 Task: View the TEEN trailer
Action: Mouse moved to (217, 97)
Screenshot: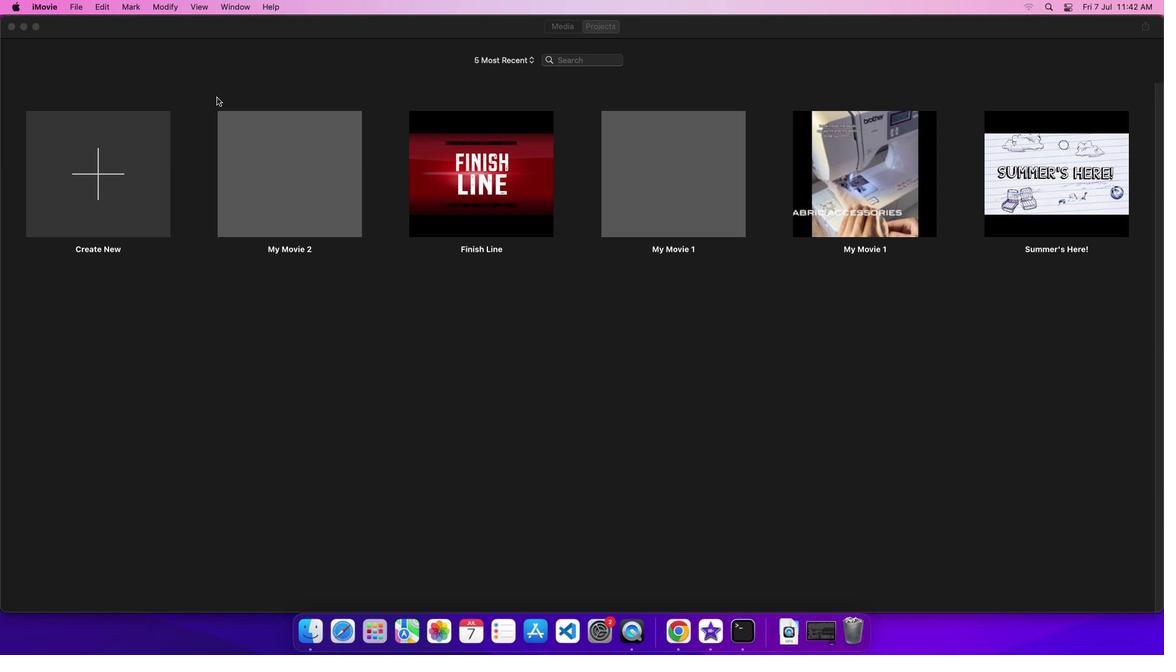 
Action: Mouse pressed left at (217, 97)
Screenshot: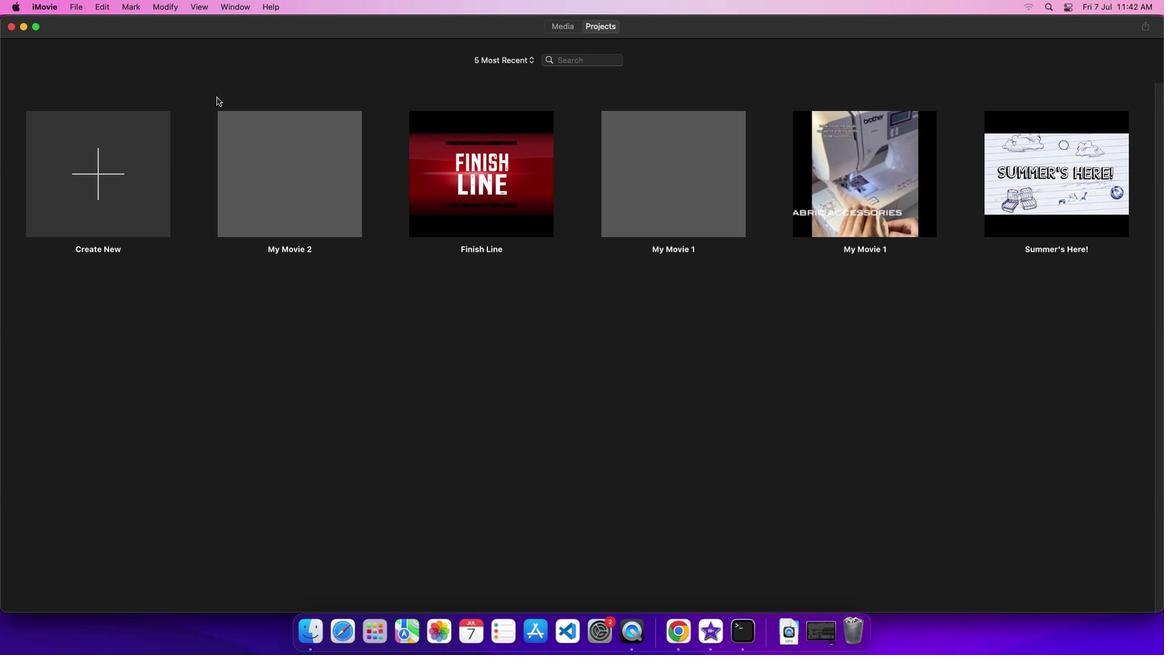 
Action: Mouse moved to (80, 6)
Screenshot: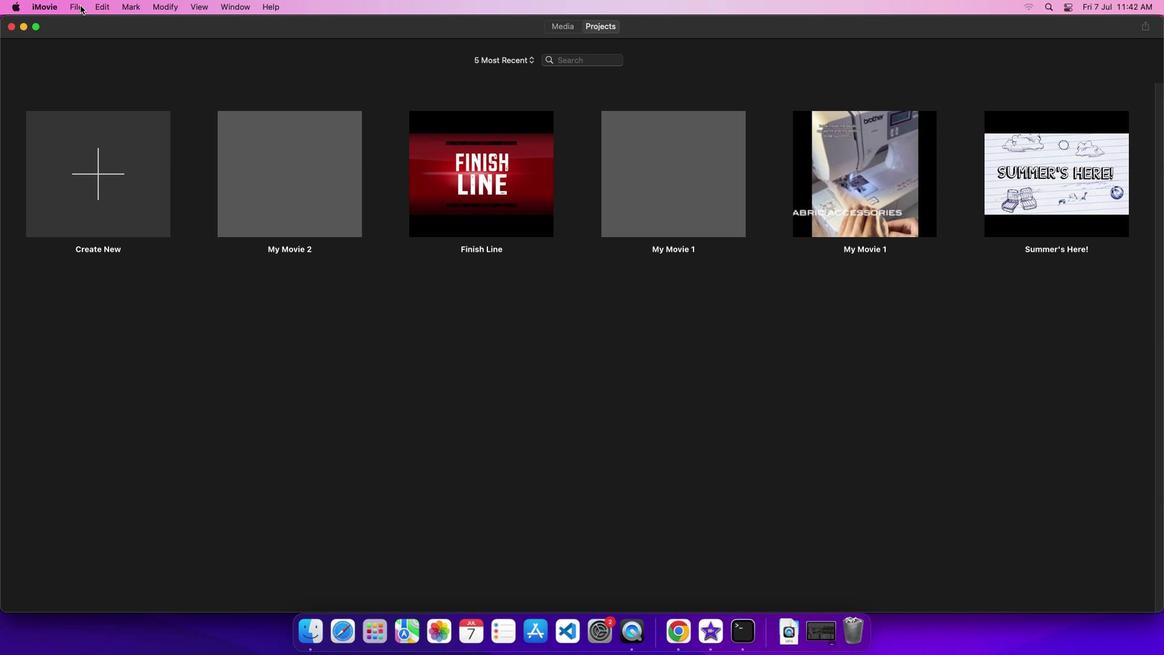 
Action: Mouse pressed left at (80, 6)
Screenshot: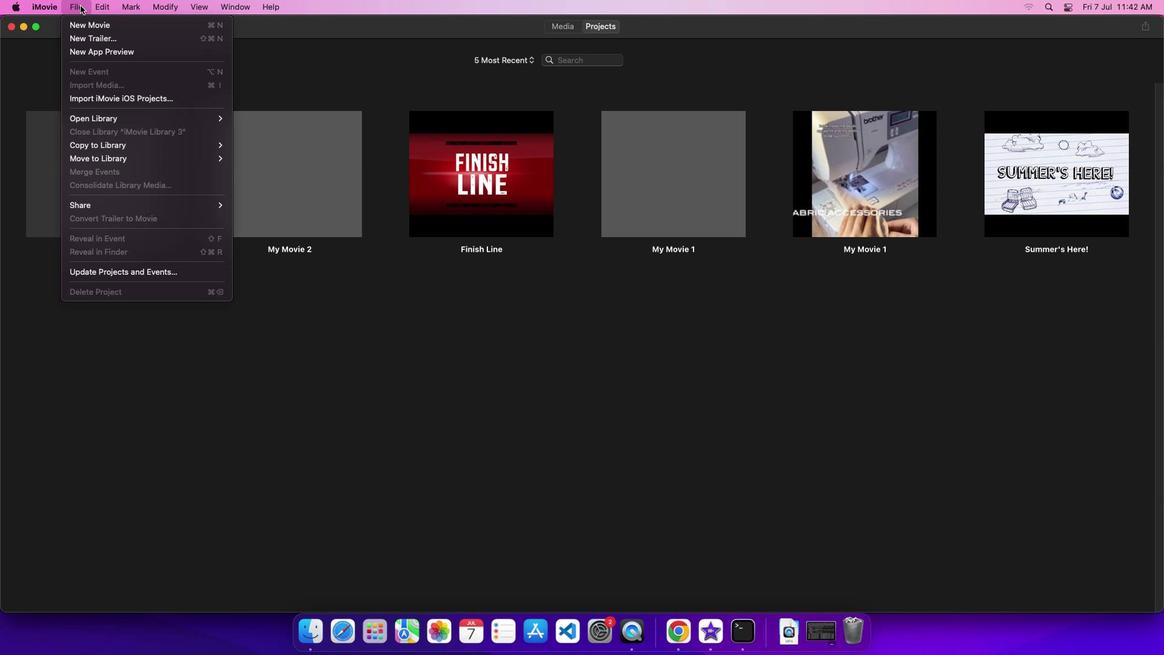 
Action: Mouse moved to (87, 35)
Screenshot: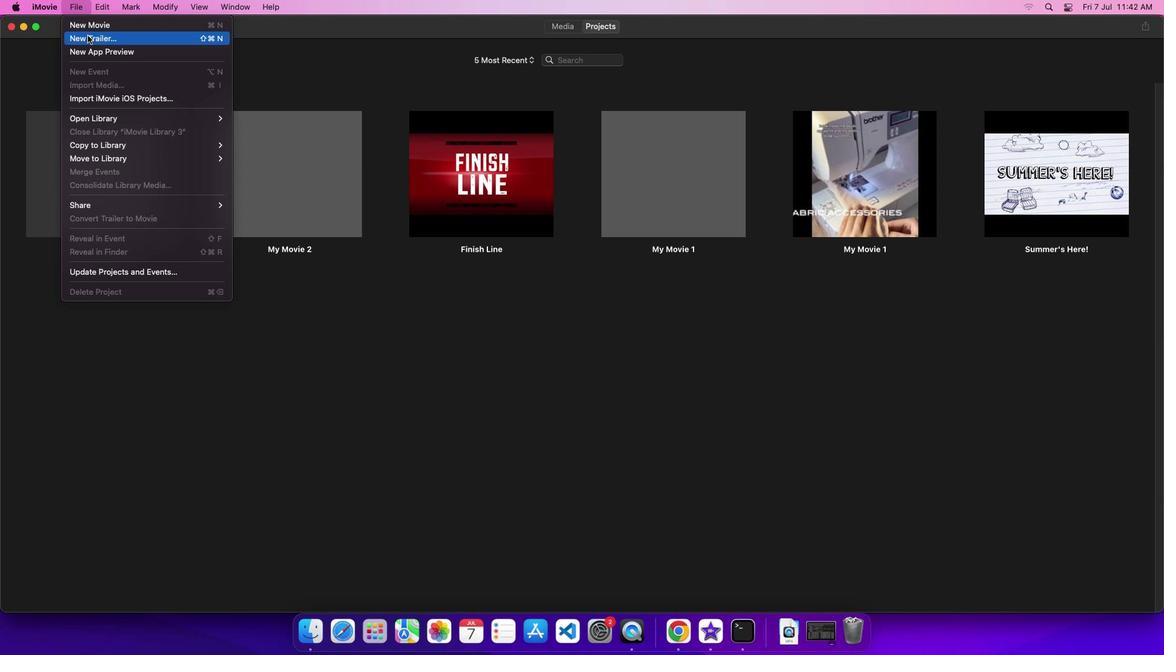 
Action: Mouse pressed left at (87, 35)
Screenshot: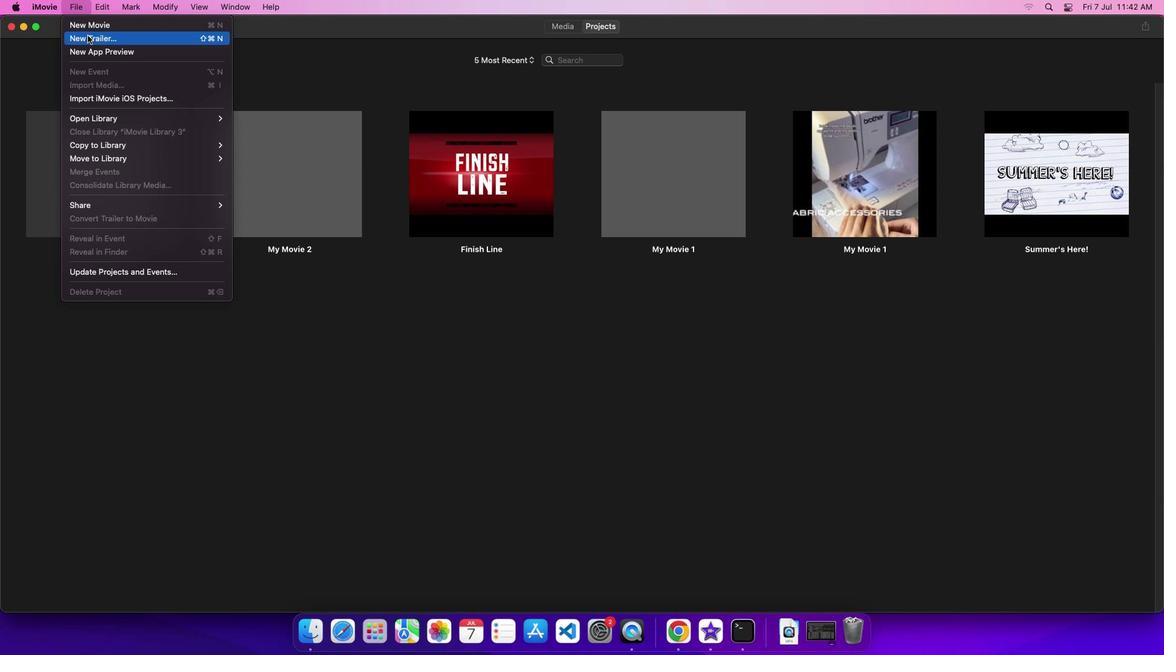
Action: Mouse moved to (705, 339)
Screenshot: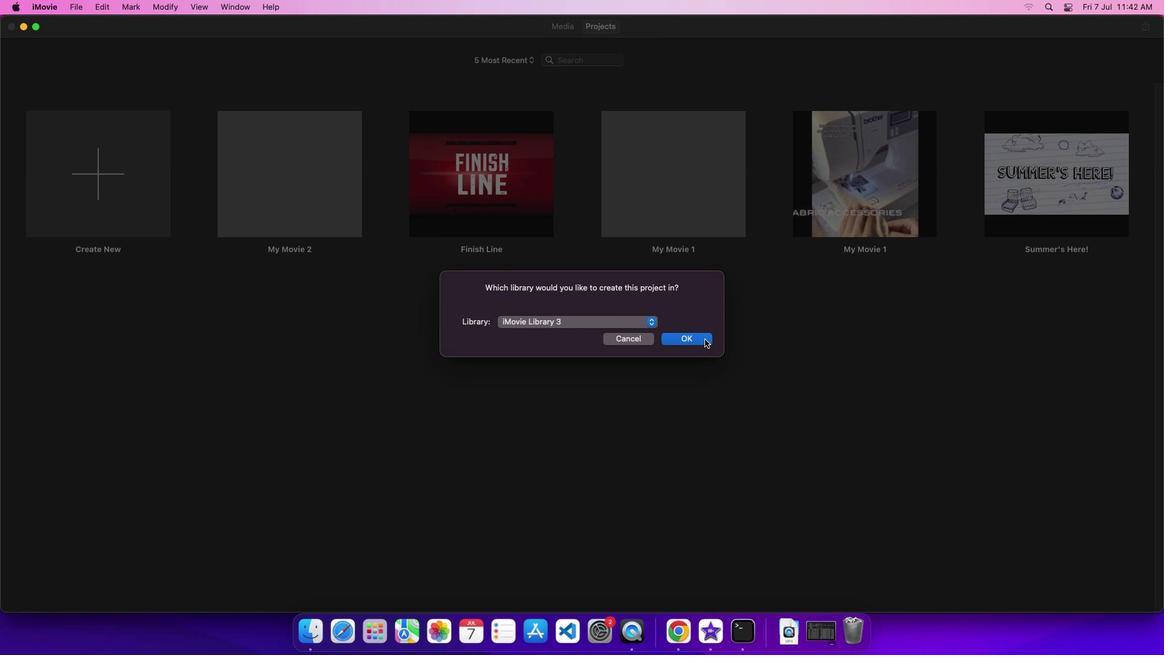 
Action: Mouse pressed left at (705, 339)
Screenshot: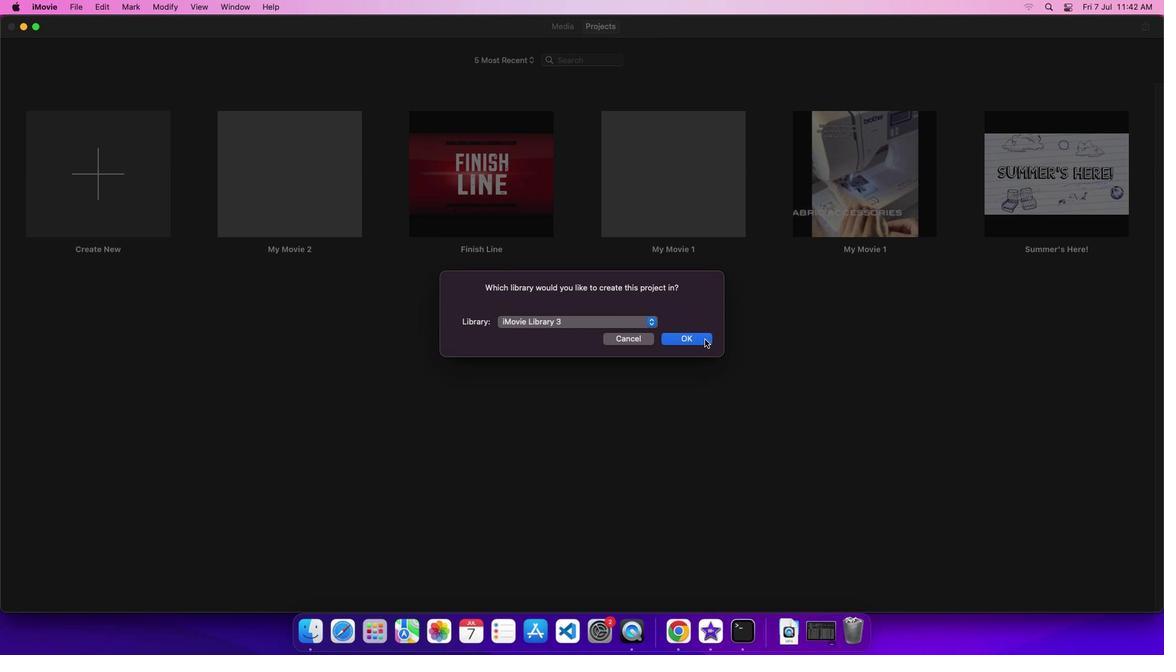 
Action: Mouse moved to (710, 342)
Screenshot: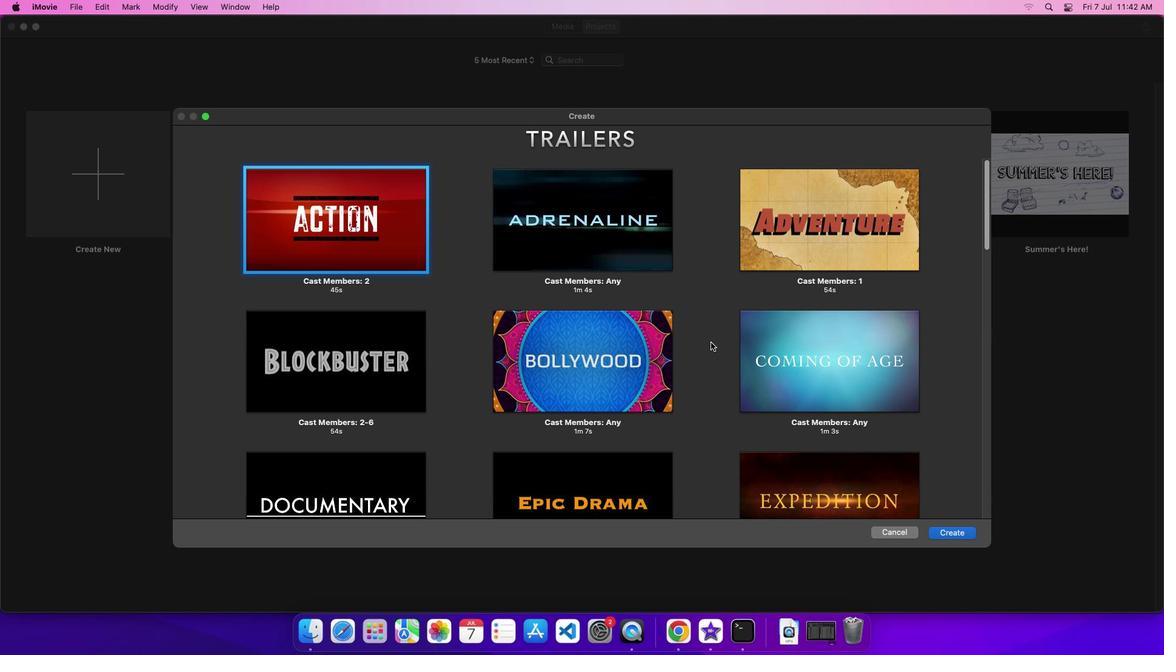 
Action: Mouse scrolled (710, 342) with delta (0, 0)
Screenshot: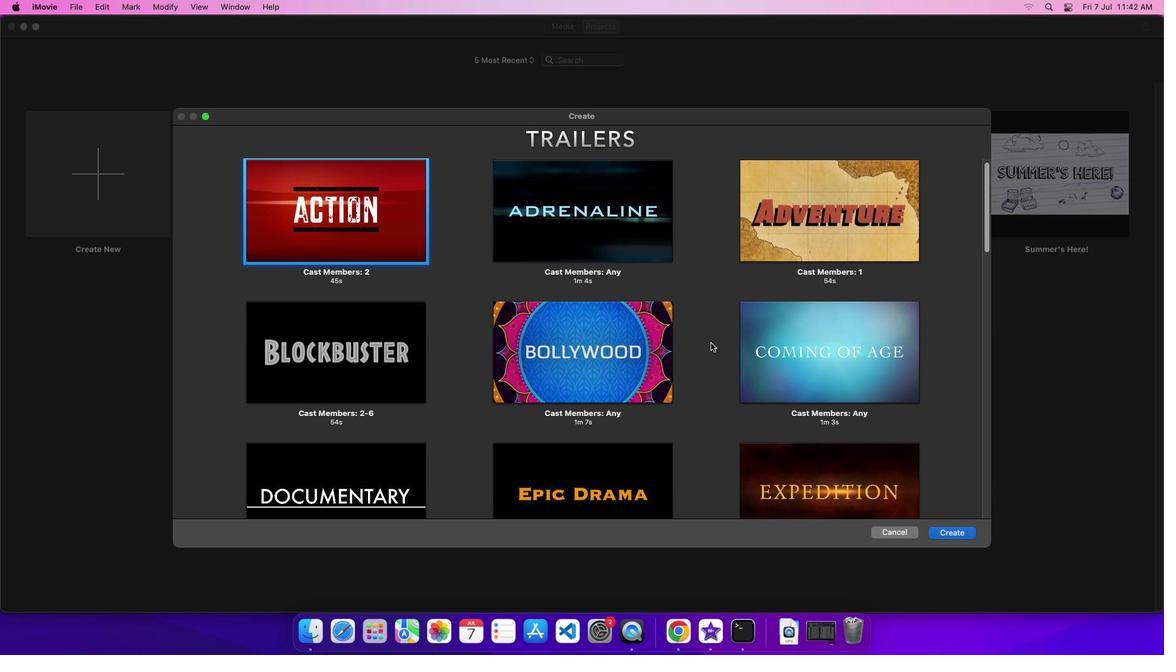 
Action: Mouse moved to (711, 342)
Screenshot: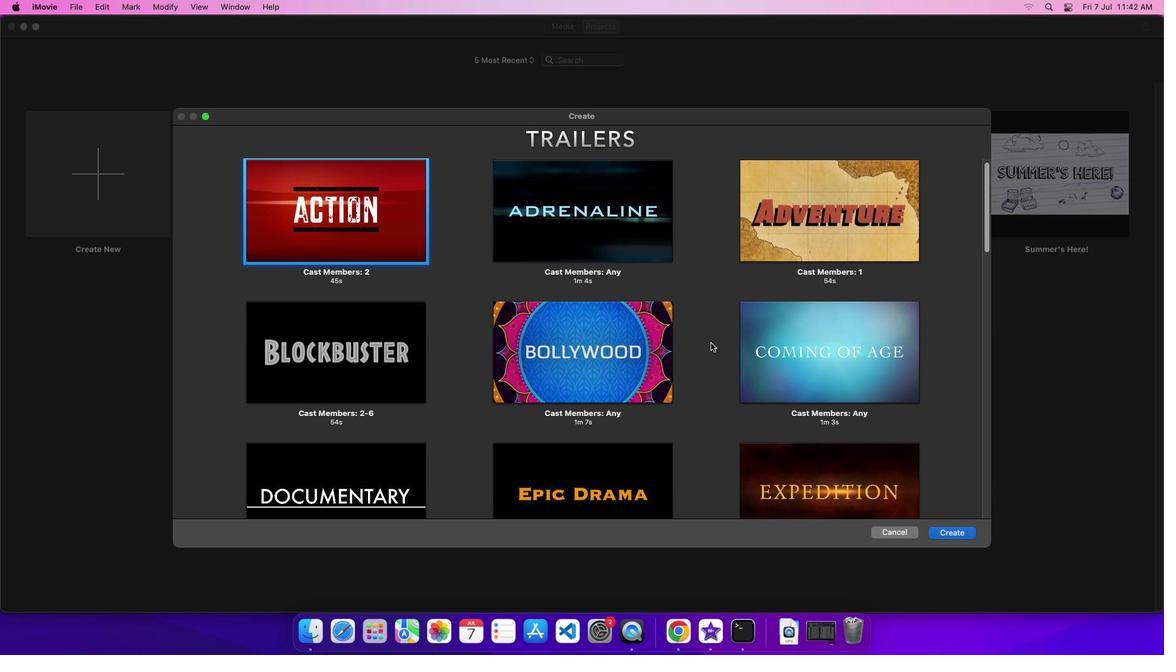 
Action: Mouse scrolled (711, 342) with delta (0, 0)
Screenshot: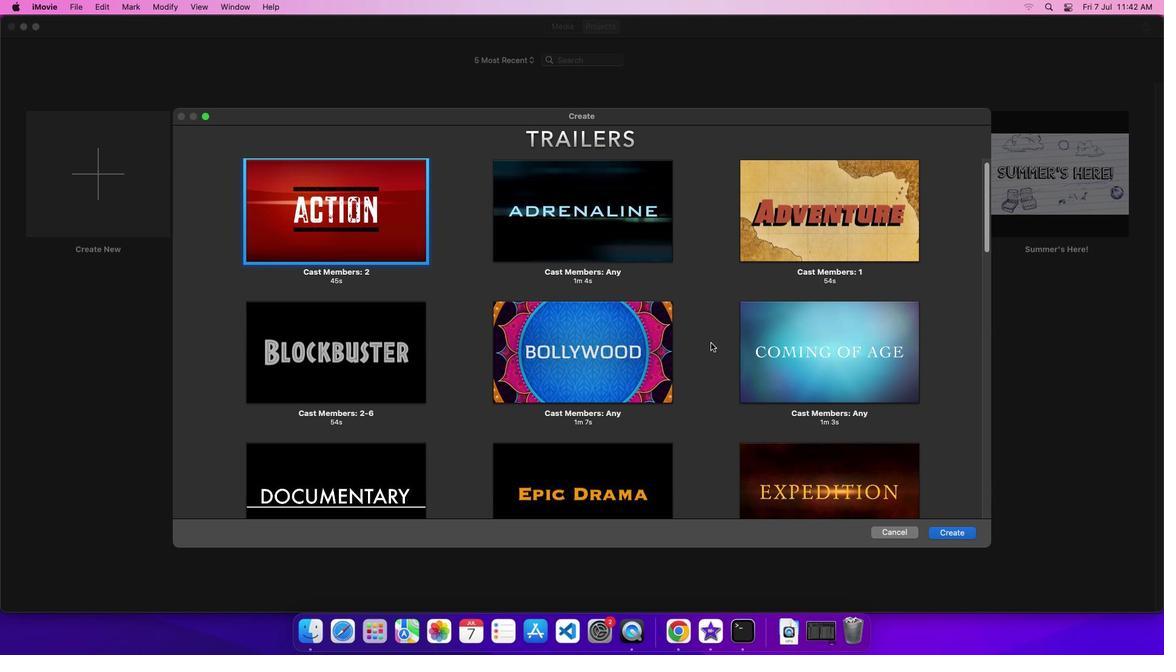
Action: Mouse scrolled (711, 342) with delta (0, -2)
Screenshot: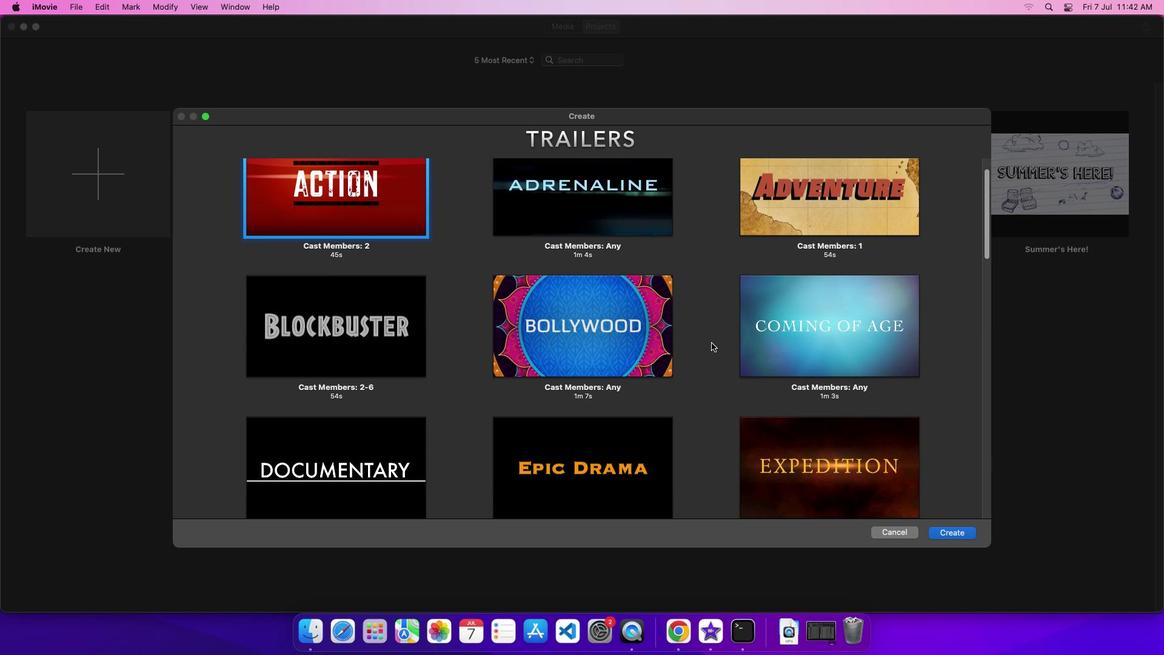 
Action: Mouse moved to (712, 343)
Screenshot: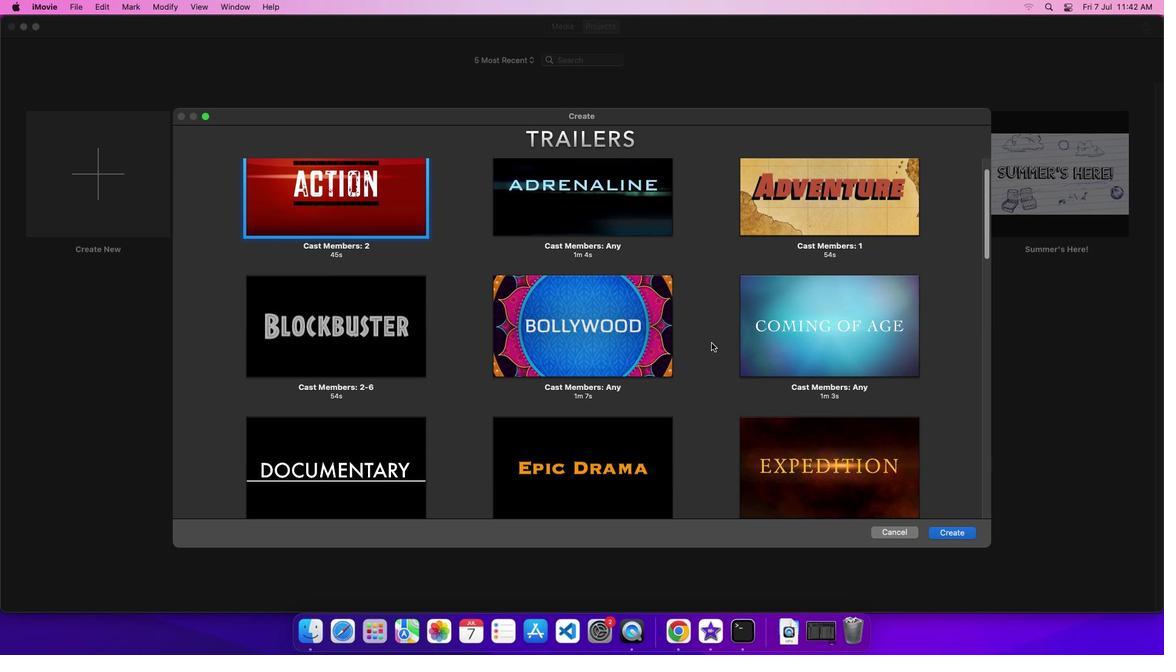 
Action: Mouse scrolled (712, 343) with delta (0, 0)
Screenshot: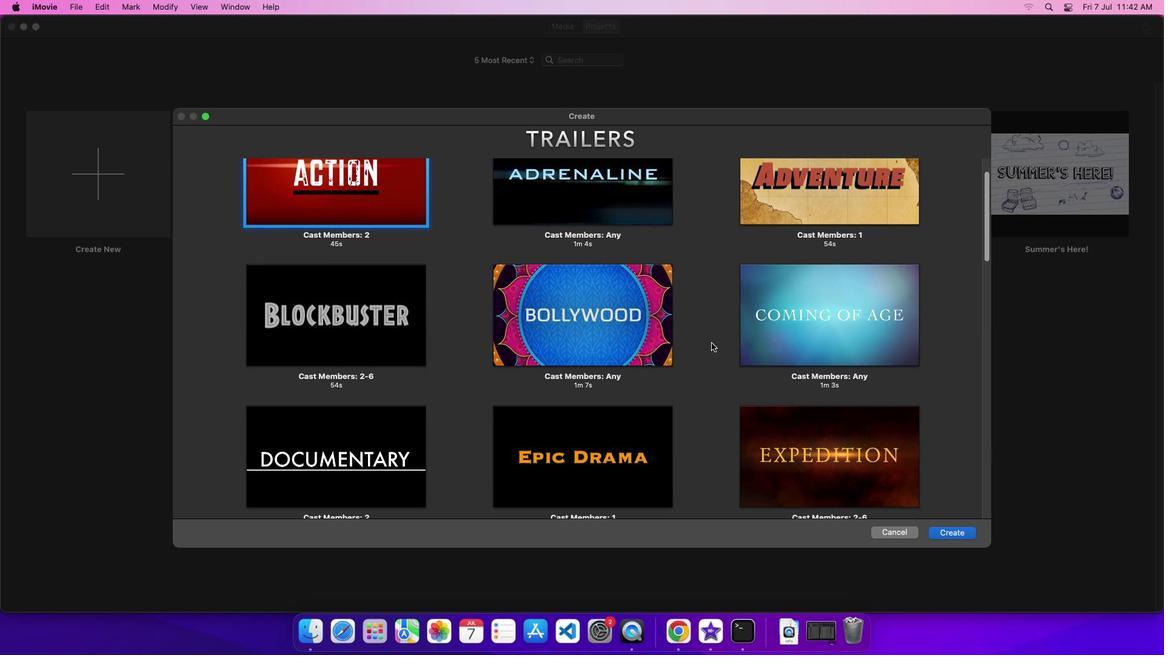 
Action: Mouse scrolled (712, 343) with delta (0, 0)
Screenshot: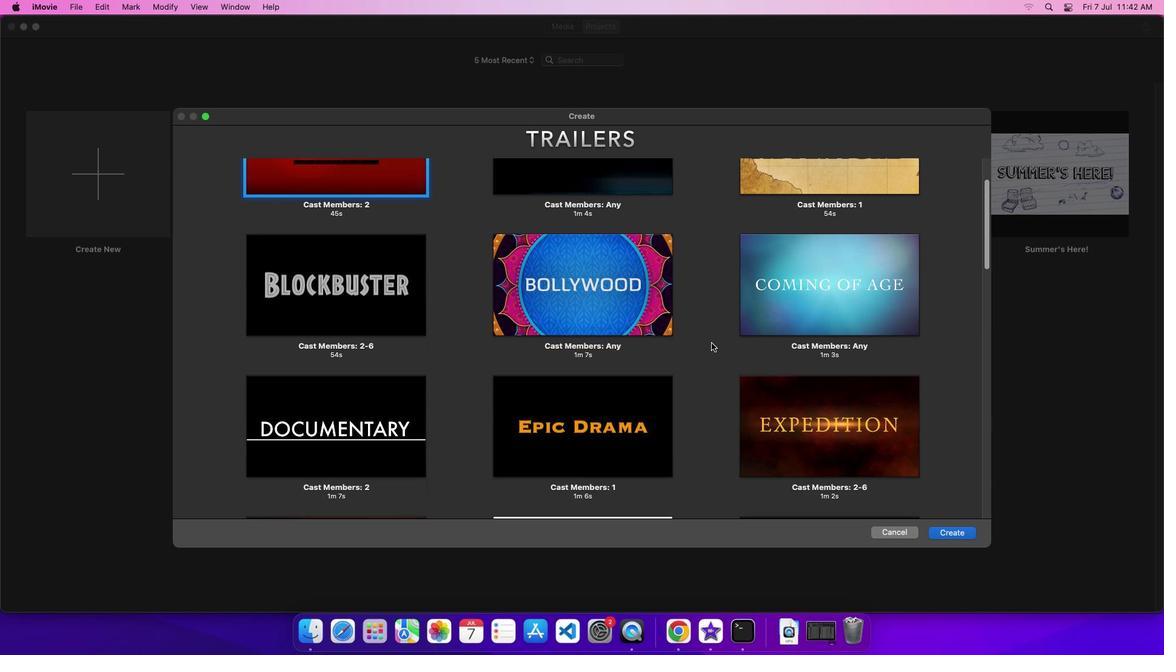 
Action: Mouse scrolled (712, 343) with delta (0, -4)
Screenshot: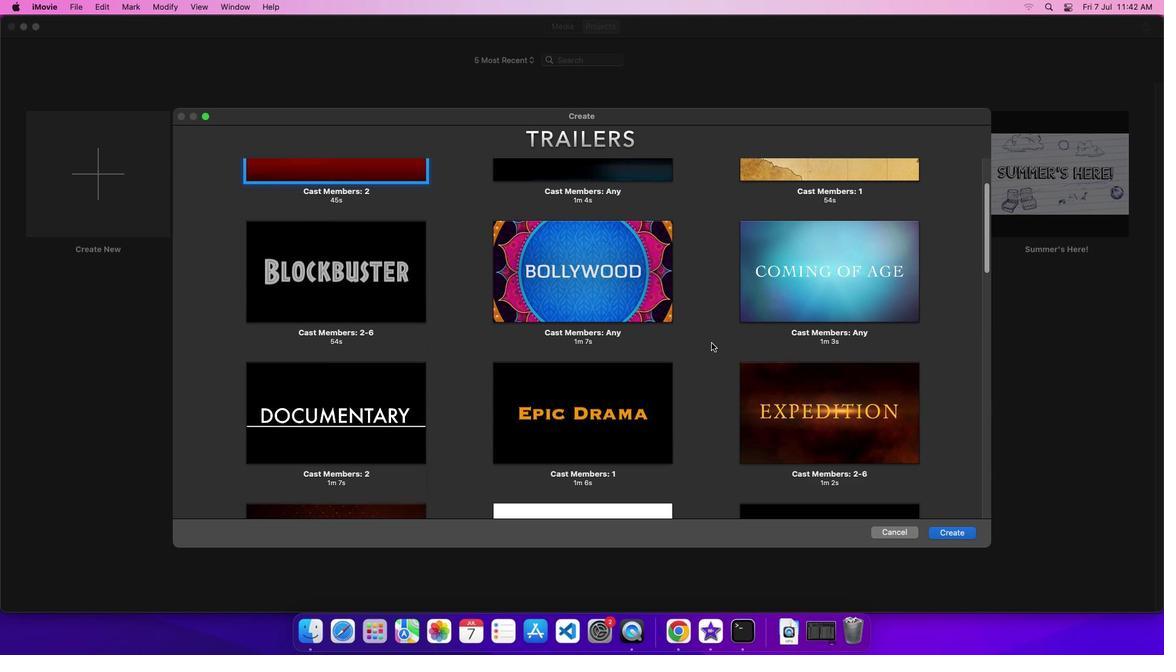 
Action: Mouse scrolled (712, 343) with delta (0, 0)
Screenshot: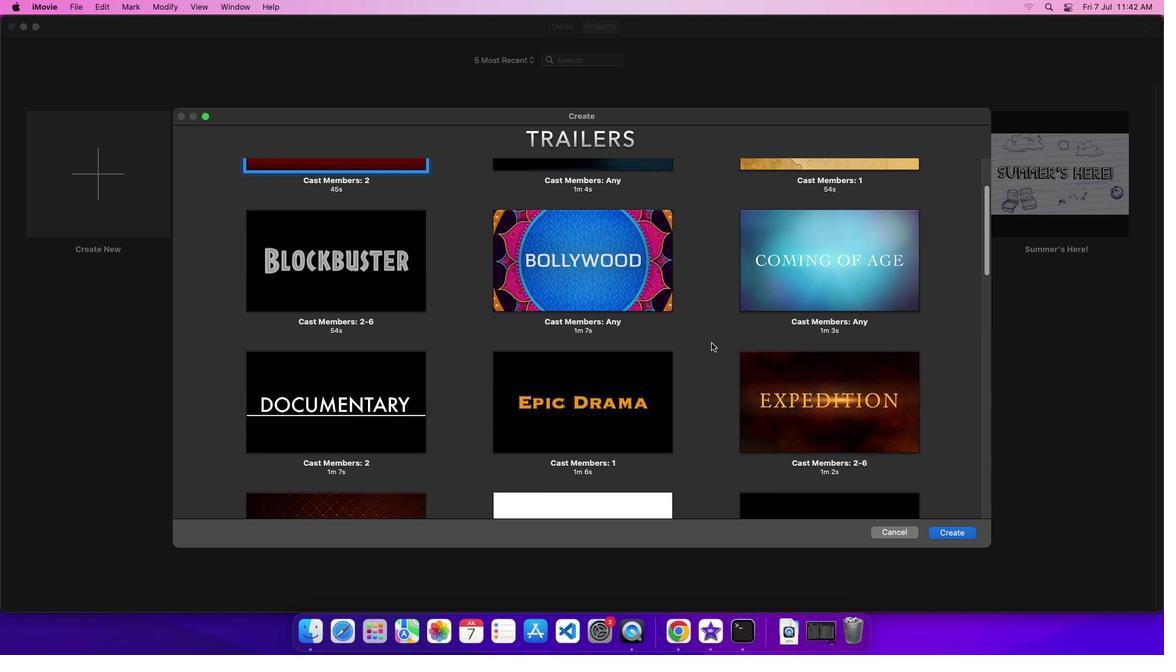 
Action: Mouse scrolled (712, 343) with delta (0, 0)
Screenshot: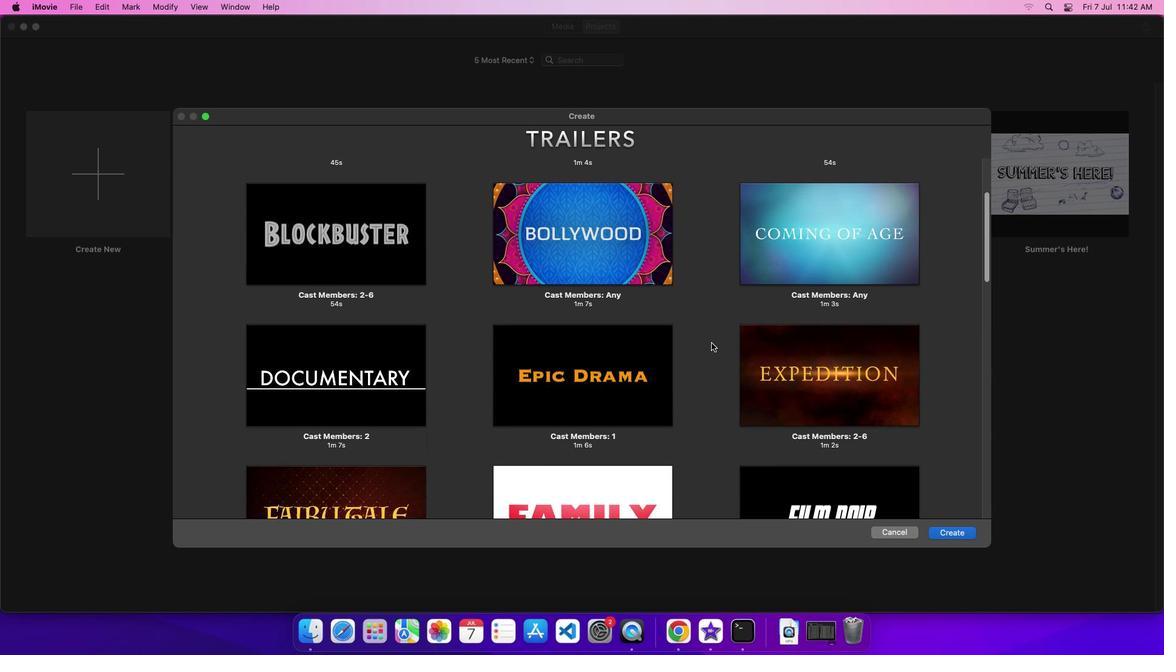 
Action: Mouse scrolled (712, 343) with delta (0, -3)
Screenshot: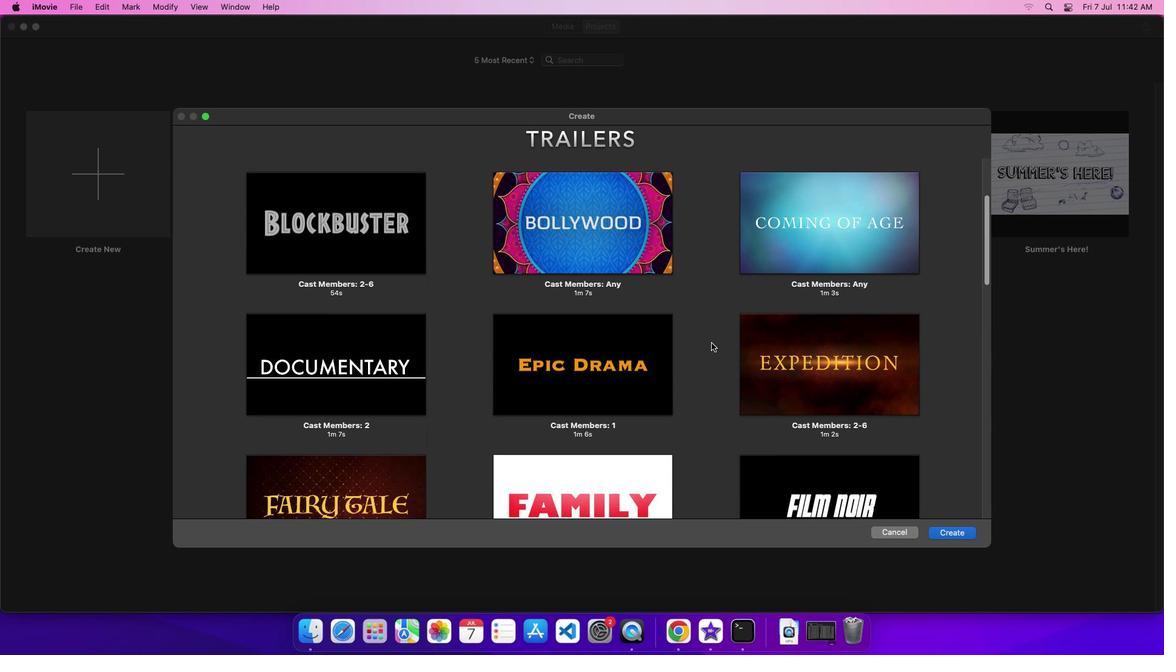 
Action: Mouse scrolled (712, 343) with delta (0, 0)
Screenshot: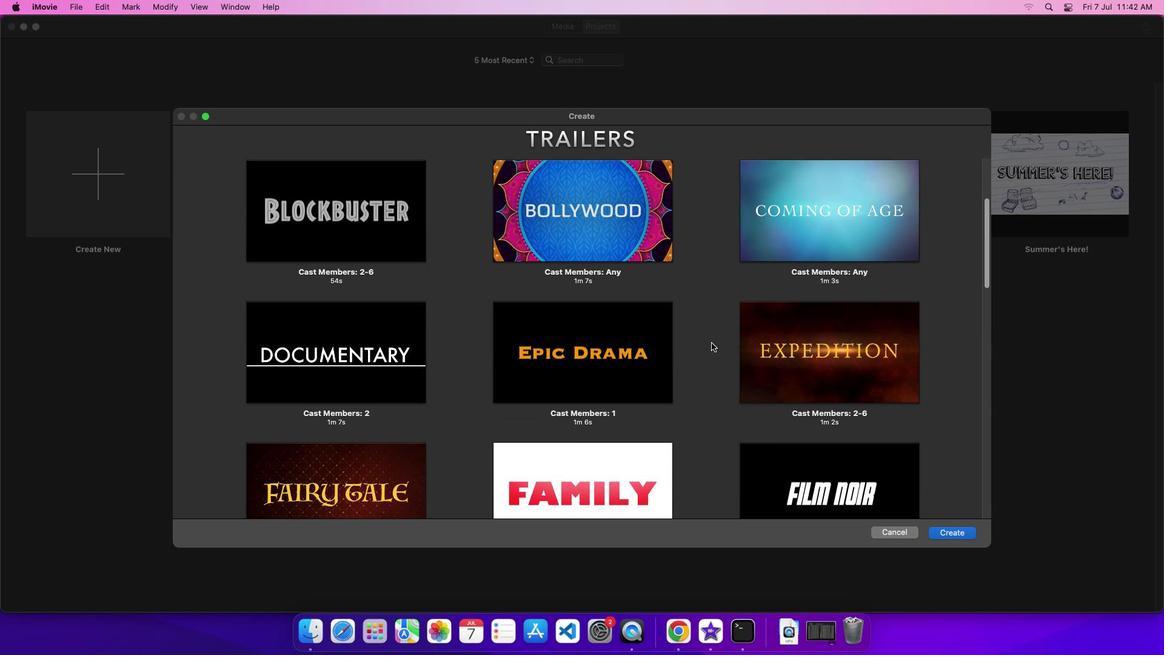 
Action: Mouse scrolled (712, 343) with delta (0, 0)
Screenshot: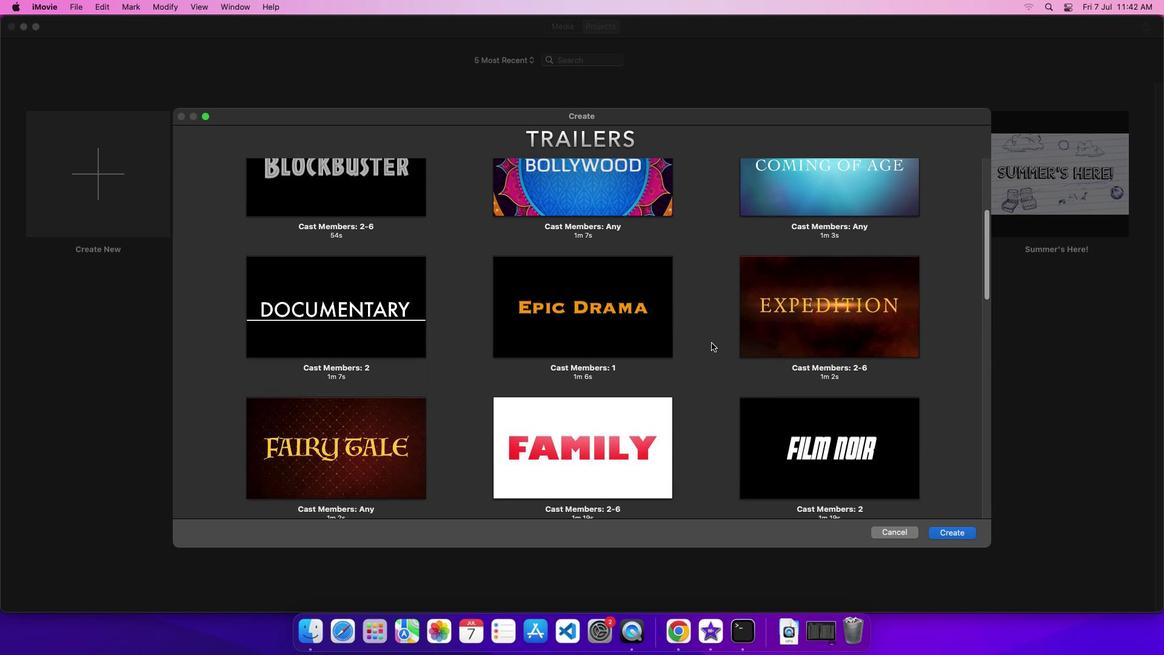 
Action: Mouse scrolled (712, 343) with delta (0, -4)
Screenshot: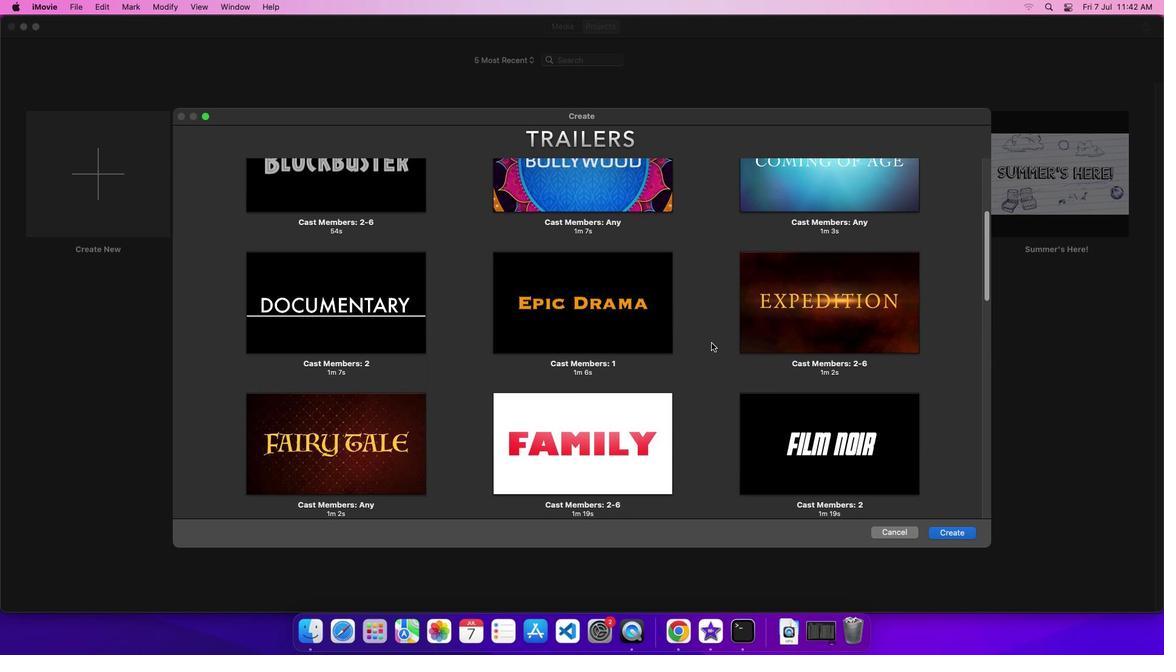 
Action: Mouse scrolled (712, 343) with delta (0, -6)
Screenshot: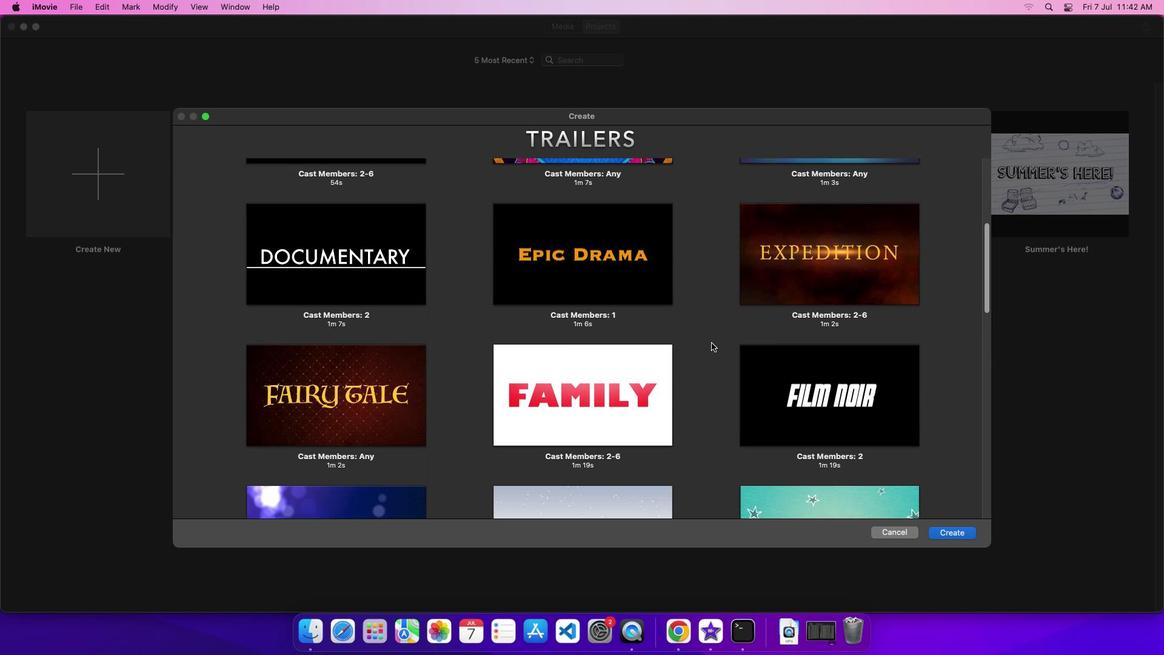 
Action: Mouse scrolled (712, 343) with delta (0, 0)
Screenshot: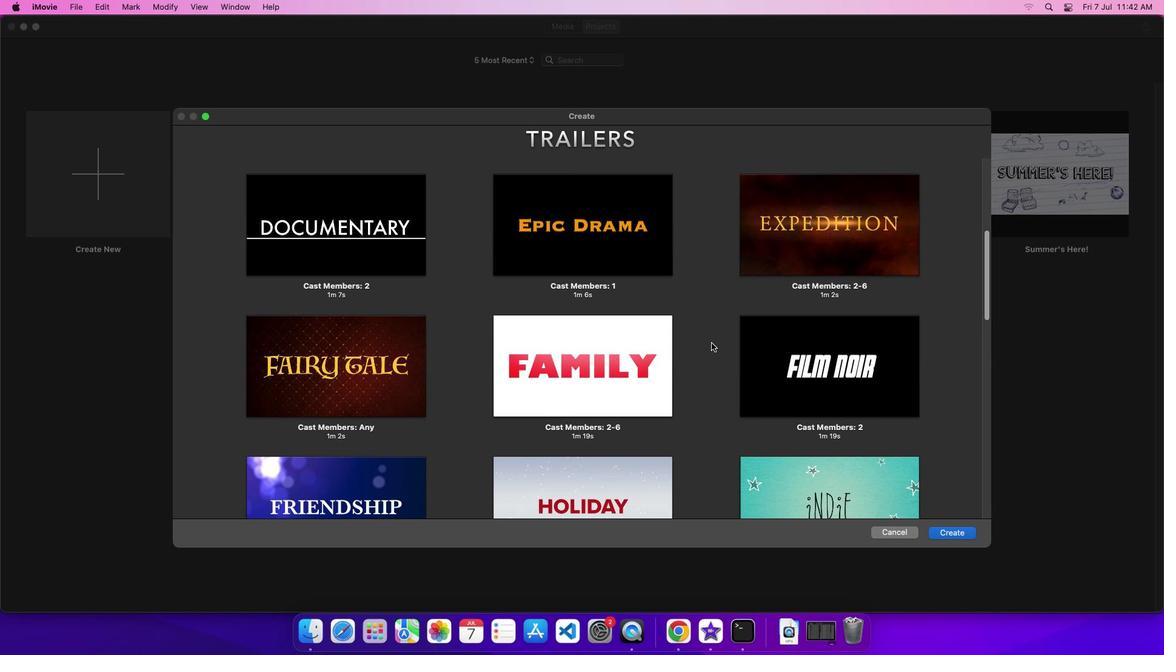 
Action: Mouse scrolled (712, 343) with delta (0, 0)
Screenshot: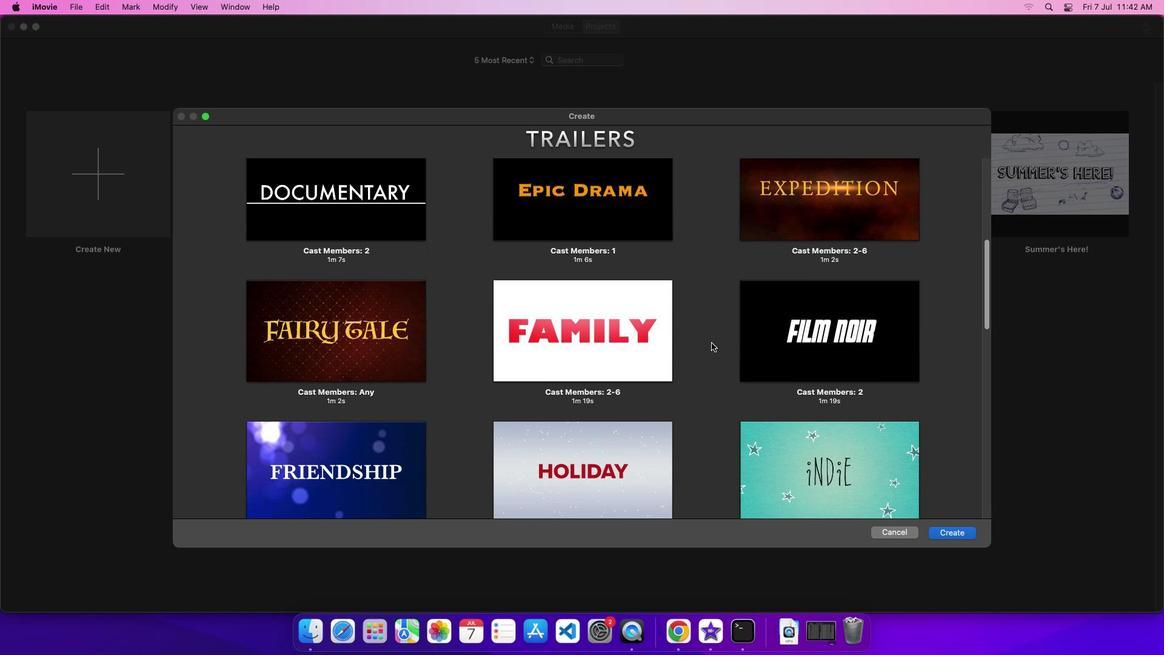 
Action: Mouse scrolled (712, 343) with delta (0, -4)
Screenshot: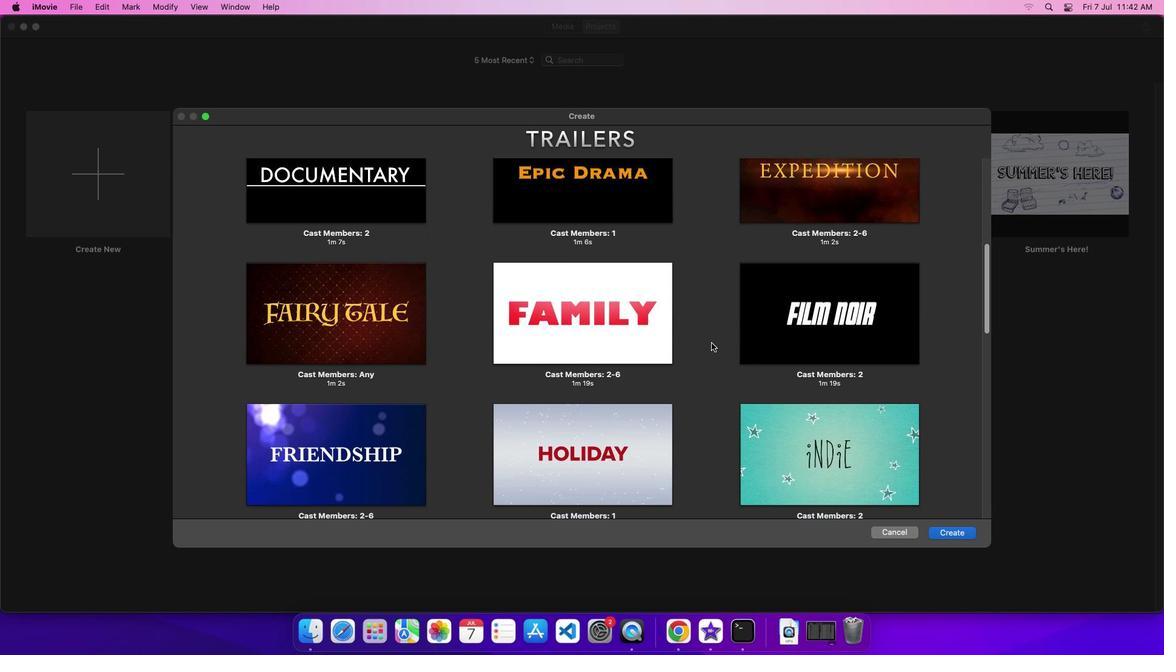 
Action: Mouse scrolled (712, 343) with delta (0, -6)
Screenshot: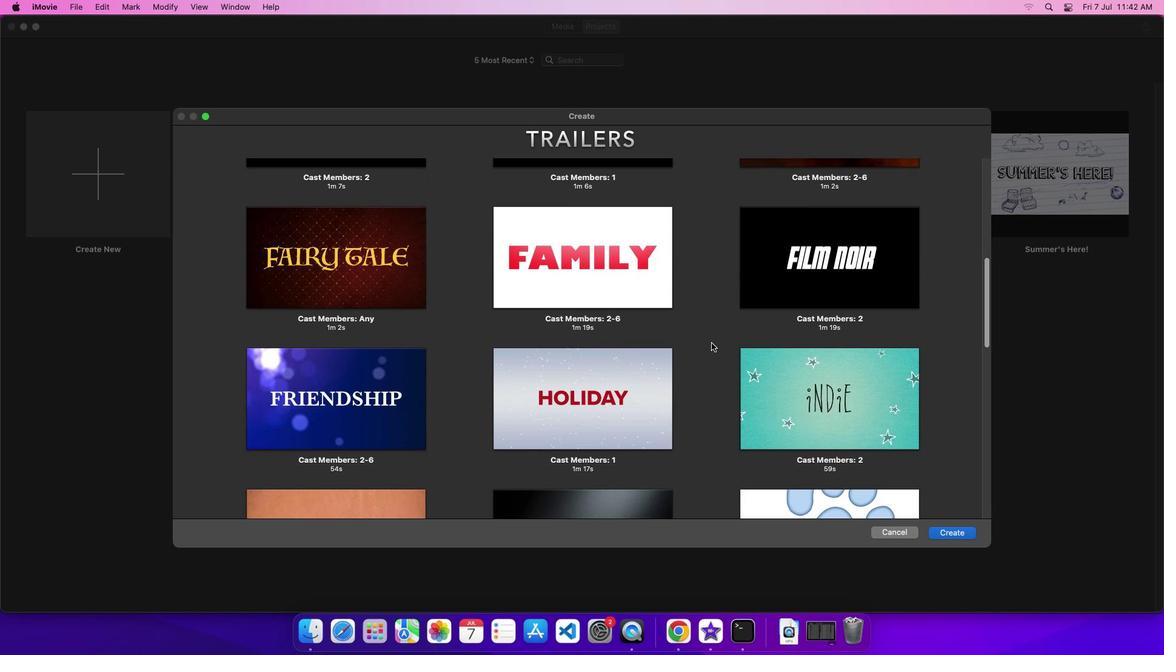 
Action: Mouse scrolled (712, 343) with delta (0, 0)
Screenshot: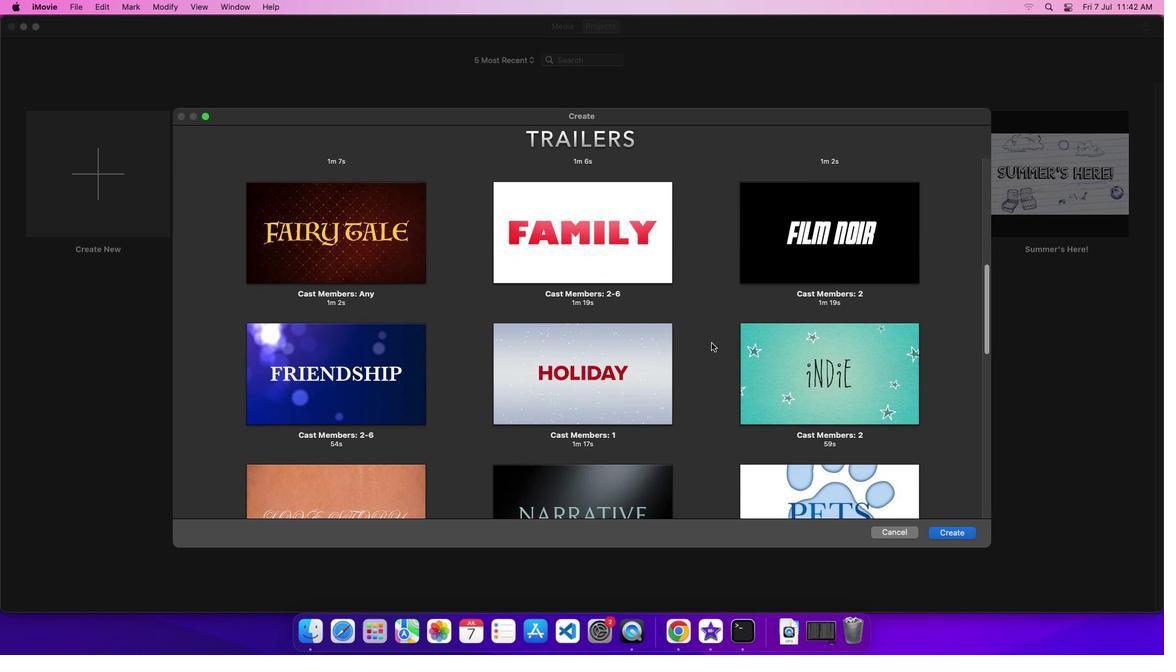 
Action: Mouse scrolled (712, 343) with delta (0, 0)
Screenshot: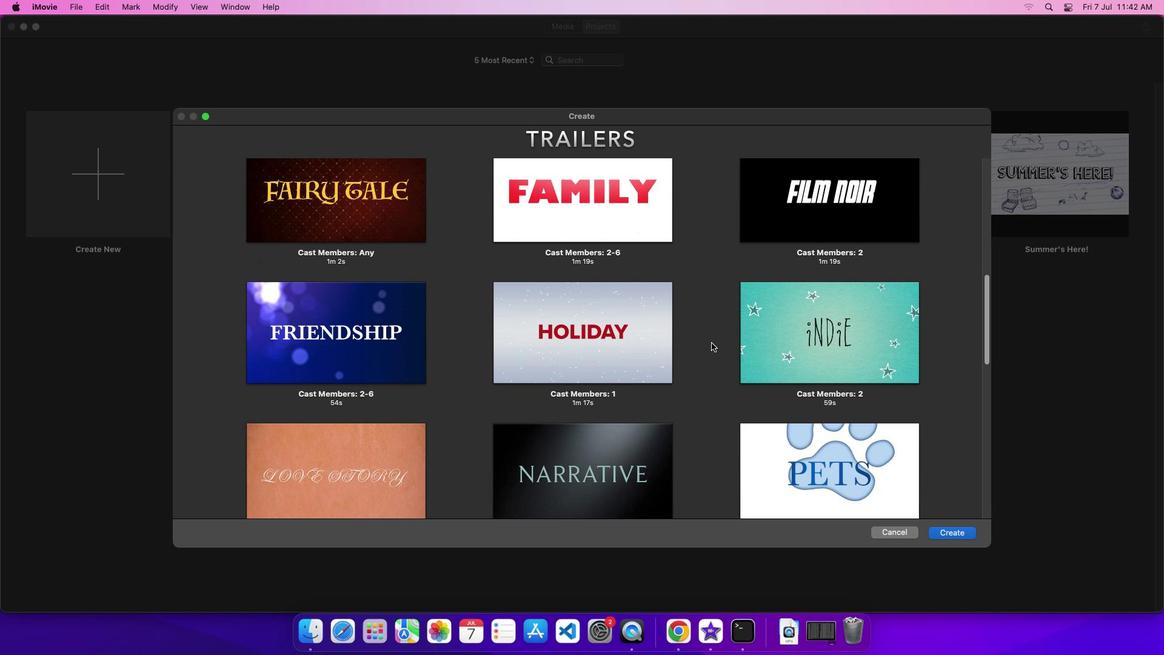 
Action: Mouse scrolled (712, 343) with delta (0, -4)
Screenshot: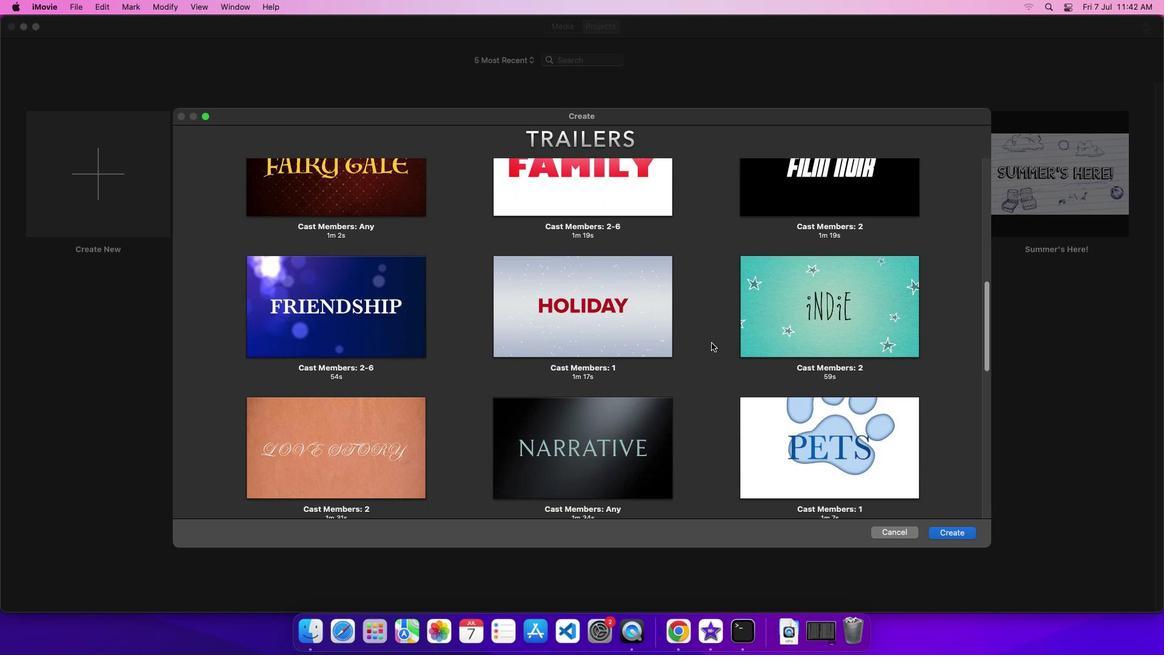 
Action: Mouse scrolled (712, 343) with delta (0, -6)
Screenshot: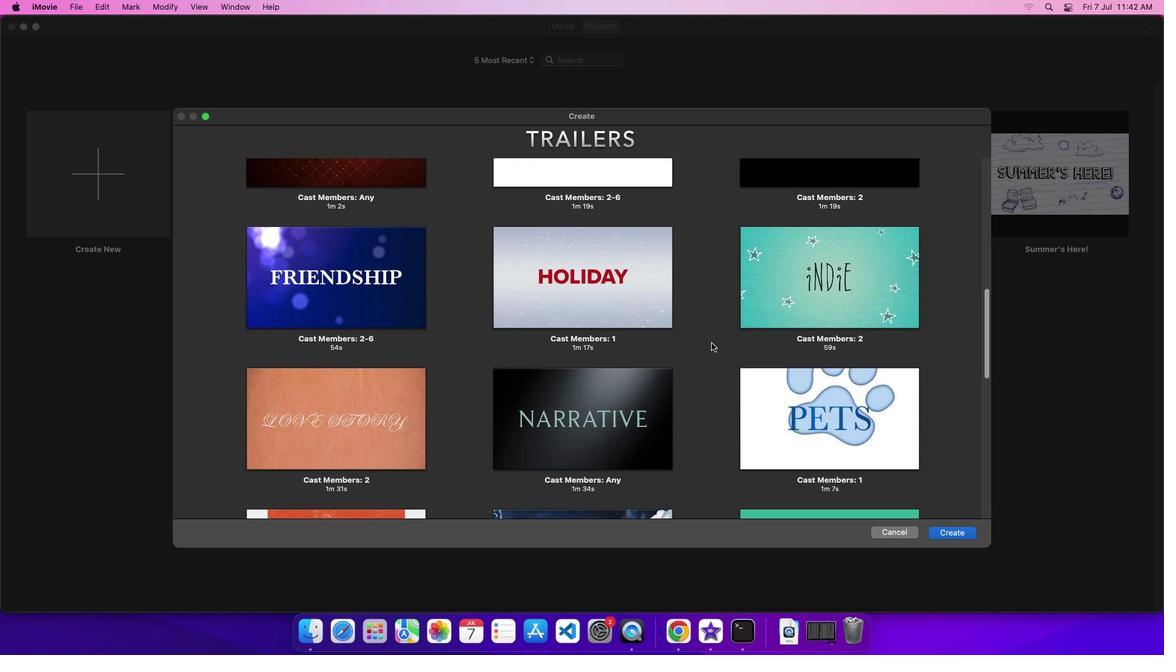 
Action: Mouse scrolled (712, 343) with delta (0, 0)
Screenshot: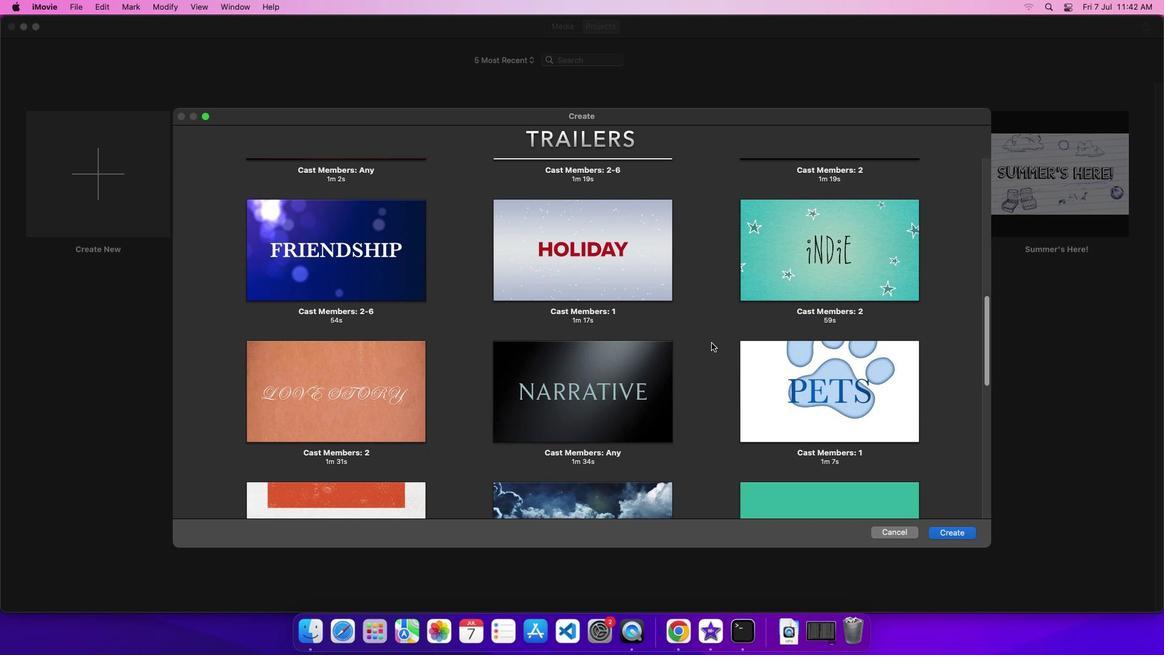 
Action: Mouse scrolled (712, 343) with delta (0, 0)
Screenshot: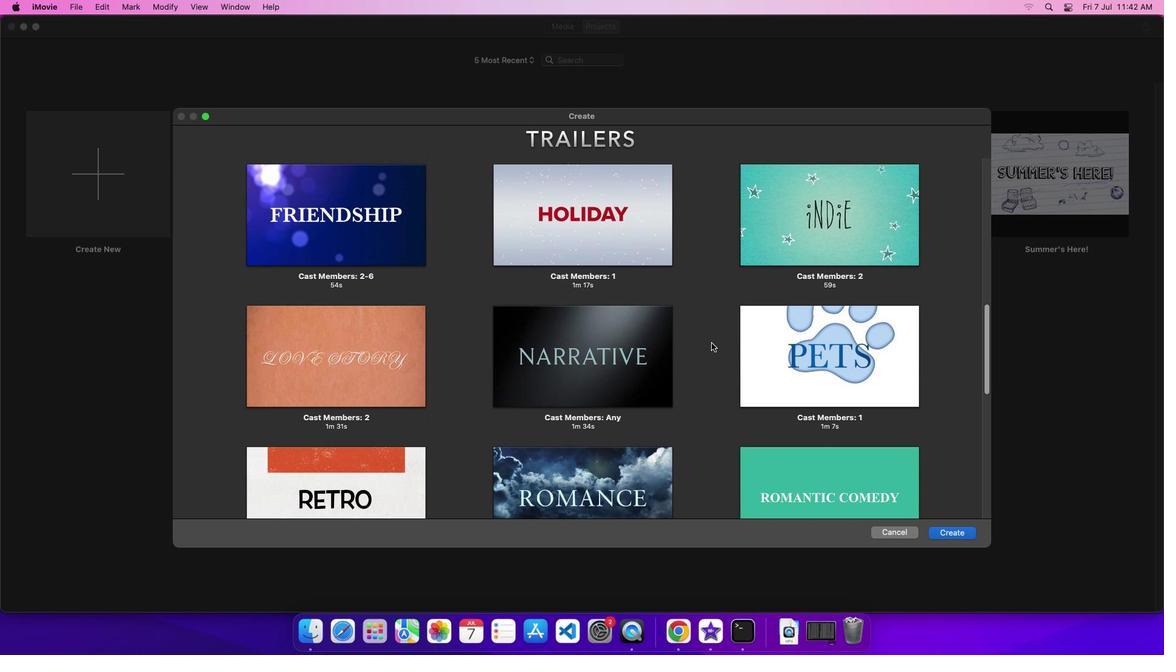 
Action: Mouse scrolled (712, 343) with delta (0, -4)
Screenshot: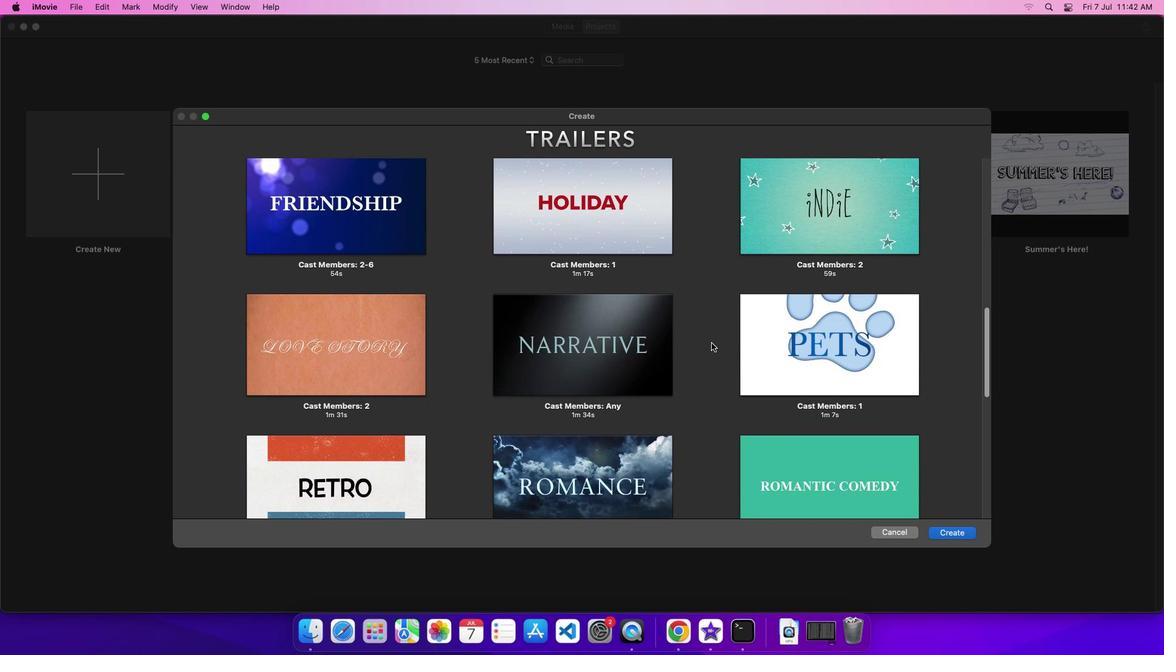 
Action: Mouse scrolled (712, 343) with delta (0, -5)
Screenshot: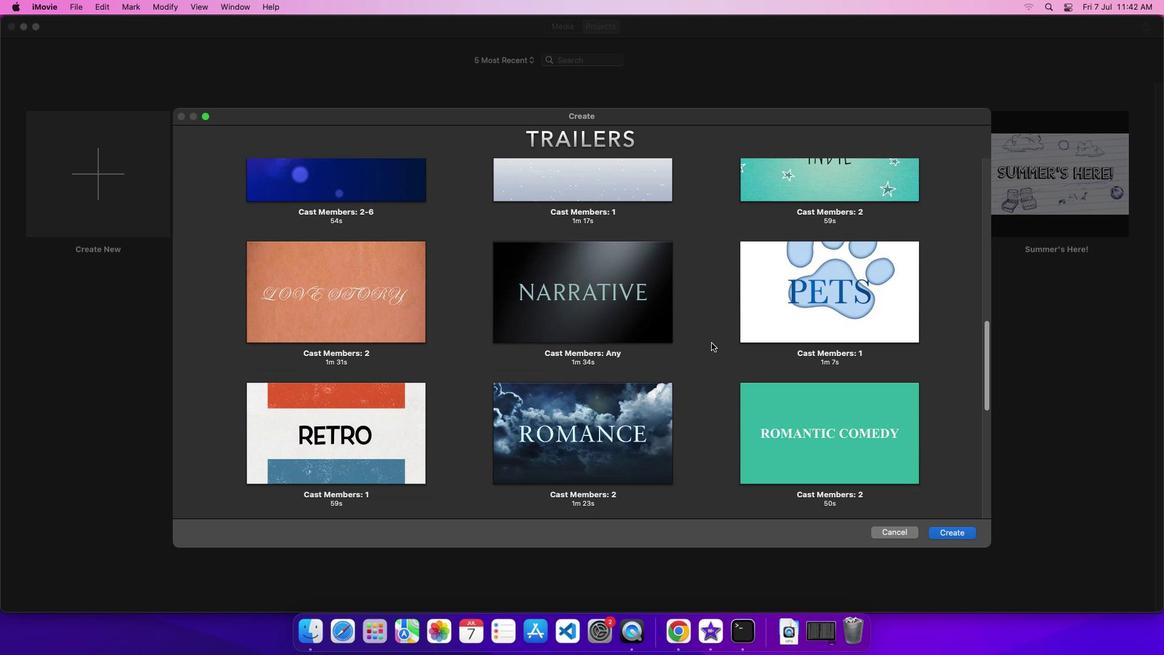 
Action: Mouse scrolled (712, 343) with delta (0, 0)
Screenshot: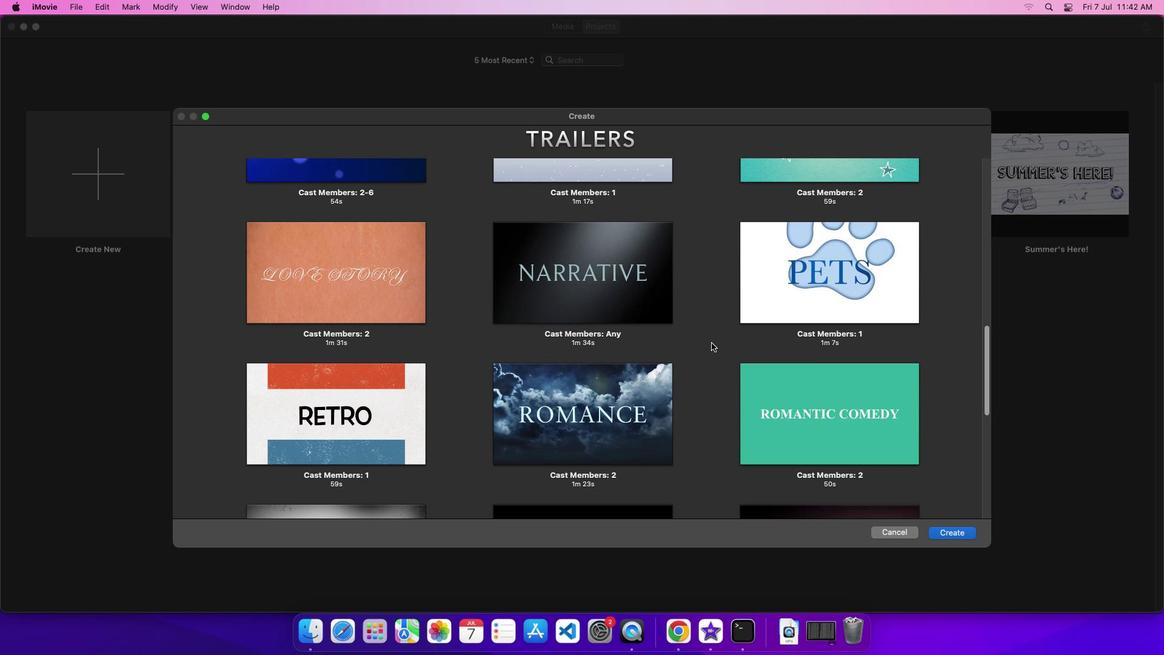 
Action: Mouse scrolled (712, 343) with delta (0, 0)
Screenshot: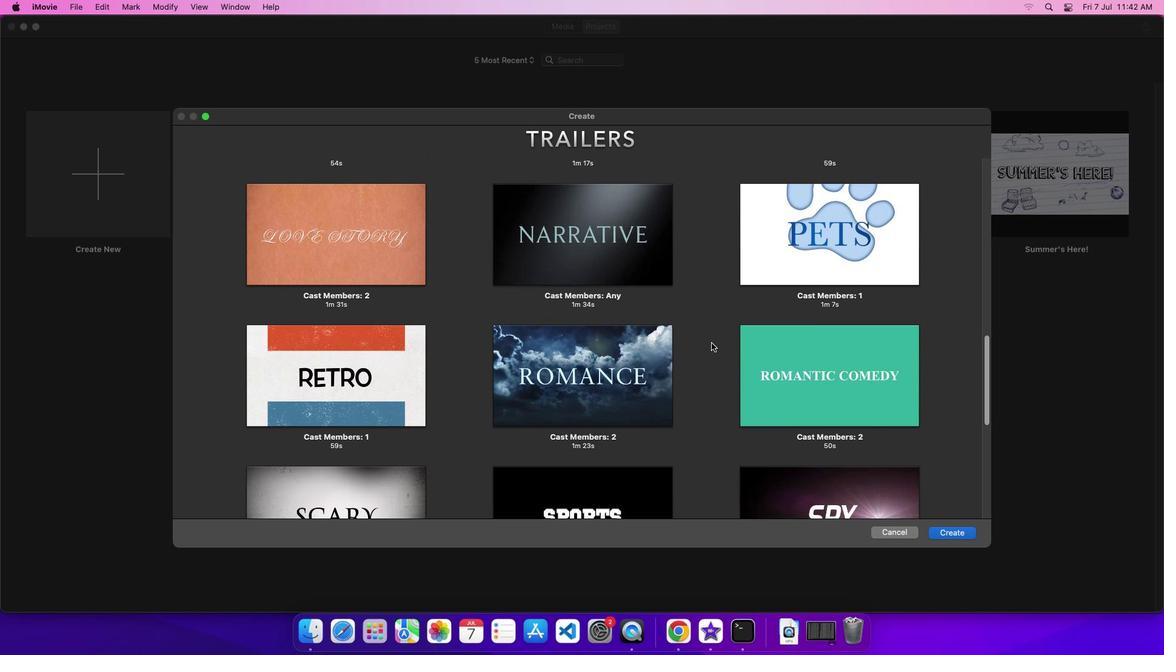 
Action: Mouse scrolled (712, 343) with delta (0, -4)
Screenshot: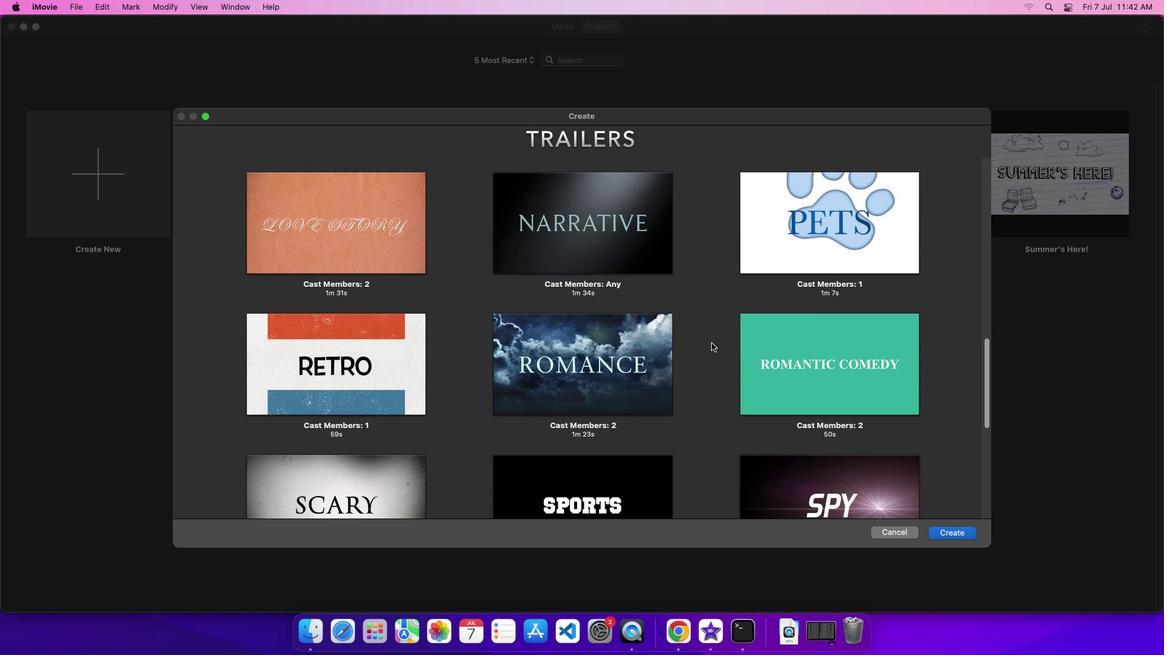
Action: Mouse scrolled (712, 343) with delta (0, -5)
Screenshot: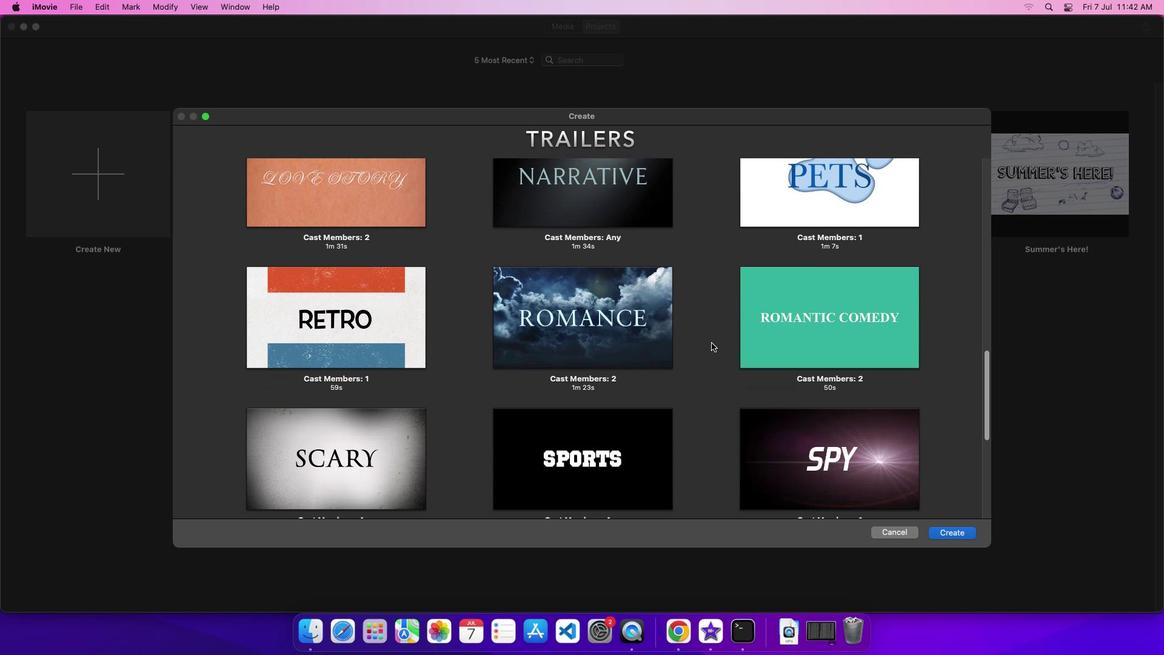 
Action: Mouse scrolled (712, 343) with delta (0, 0)
Screenshot: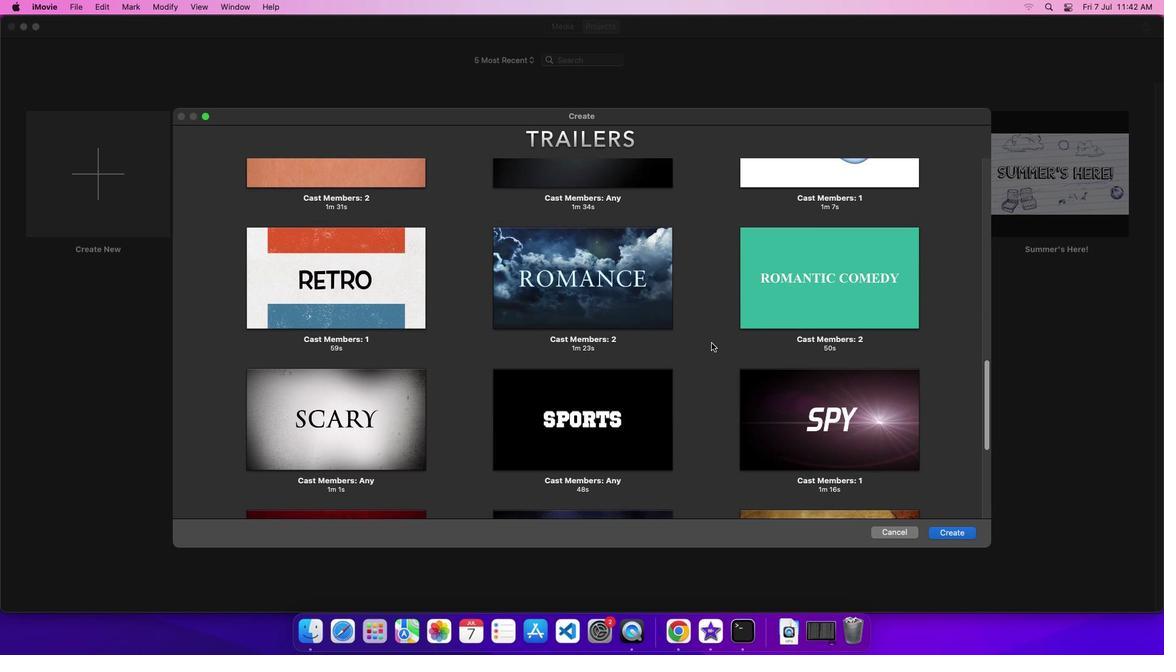 
Action: Mouse scrolled (712, 343) with delta (0, 0)
Screenshot: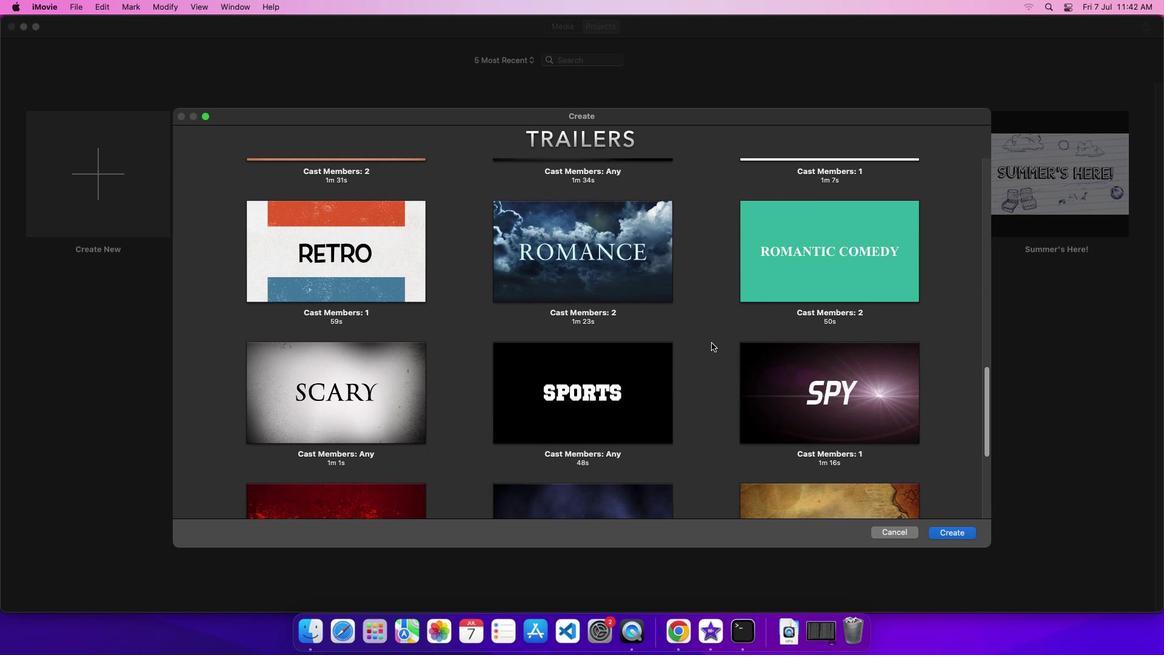 
Action: Mouse scrolled (712, 343) with delta (0, -4)
Screenshot: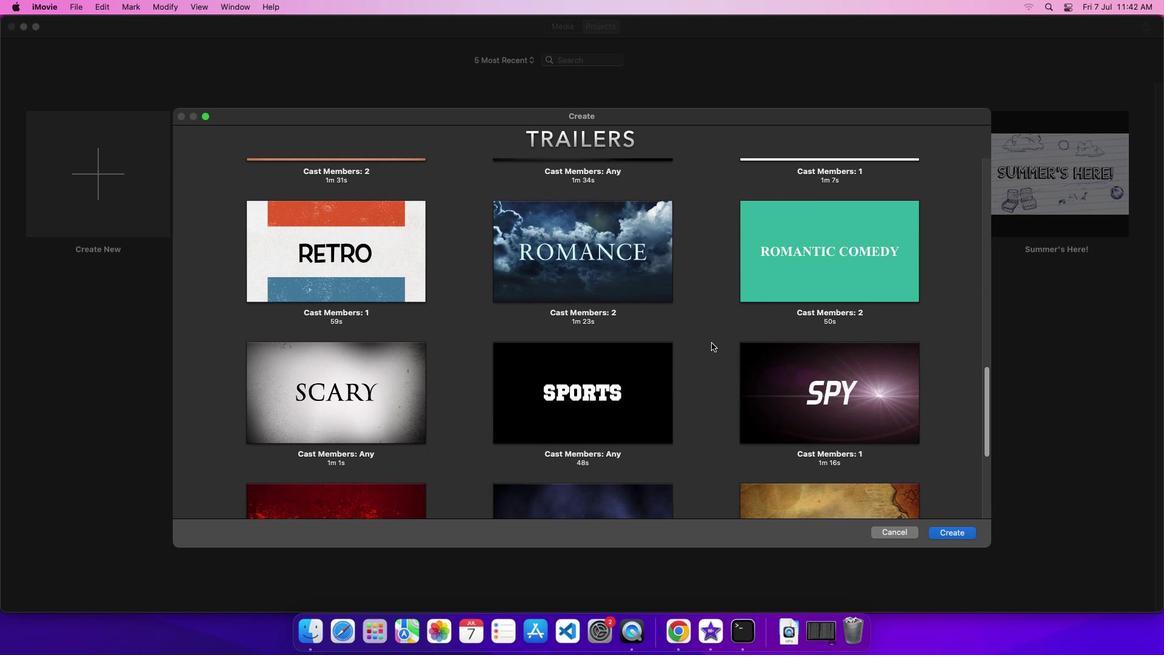 
Action: Mouse scrolled (712, 343) with delta (0, -6)
Screenshot: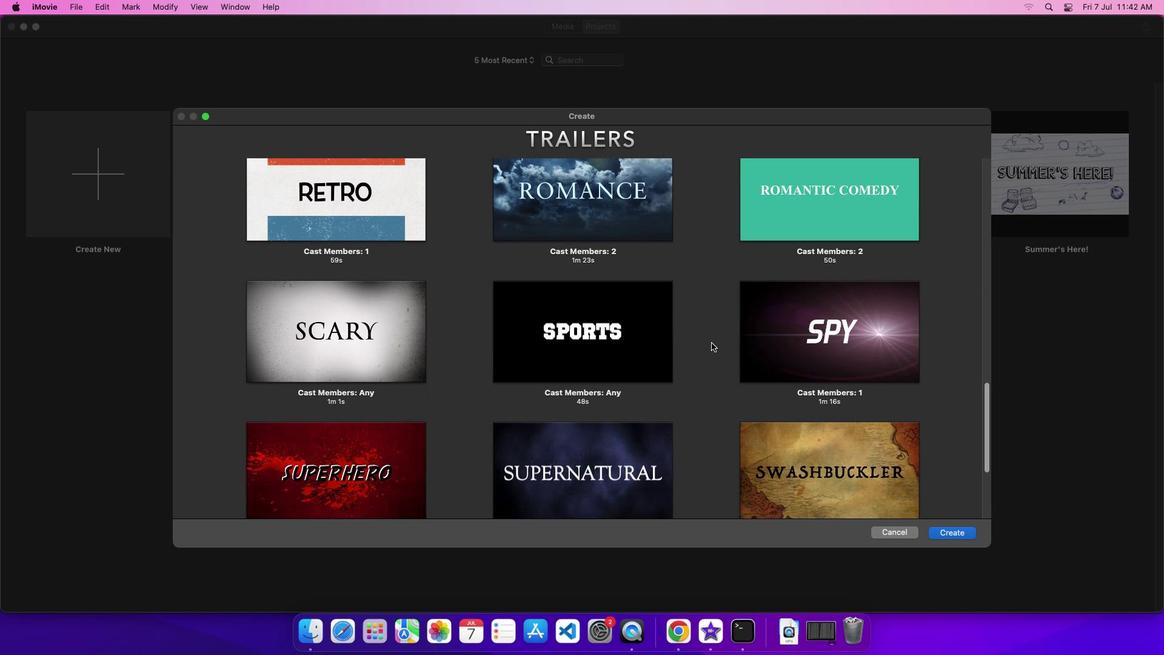 
Action: Mouse scrolled (712, 343) with delta (0, 0)
Screenshot: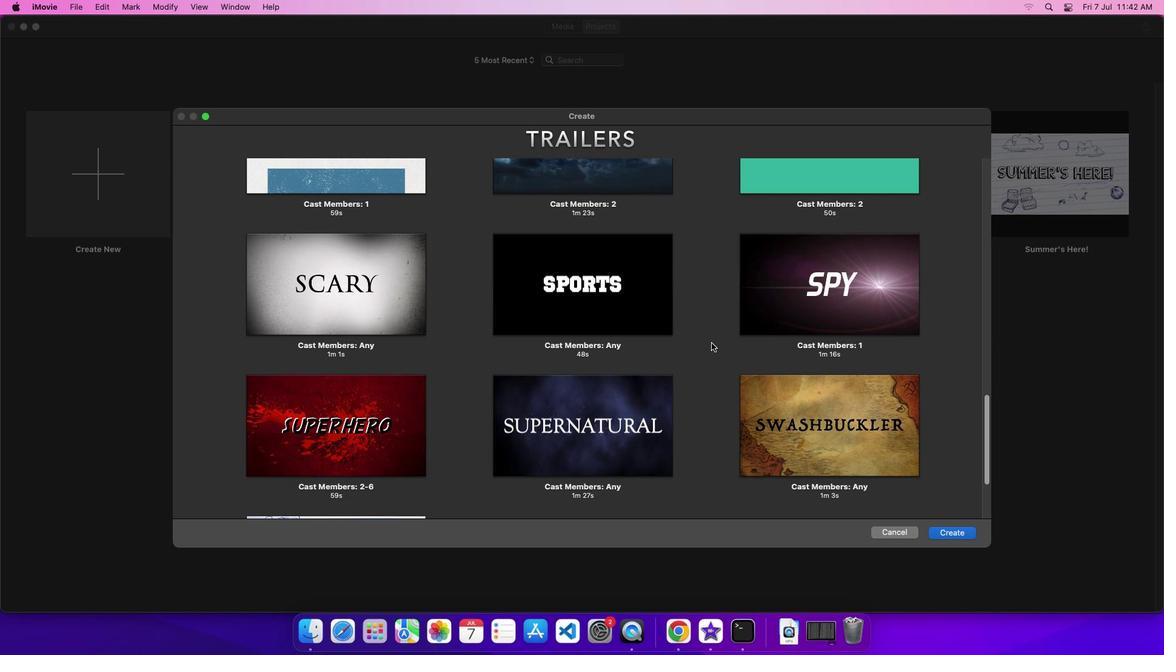 
Action: Mouse scrolled (712, 343) with delta (0, 0)
Screenshot: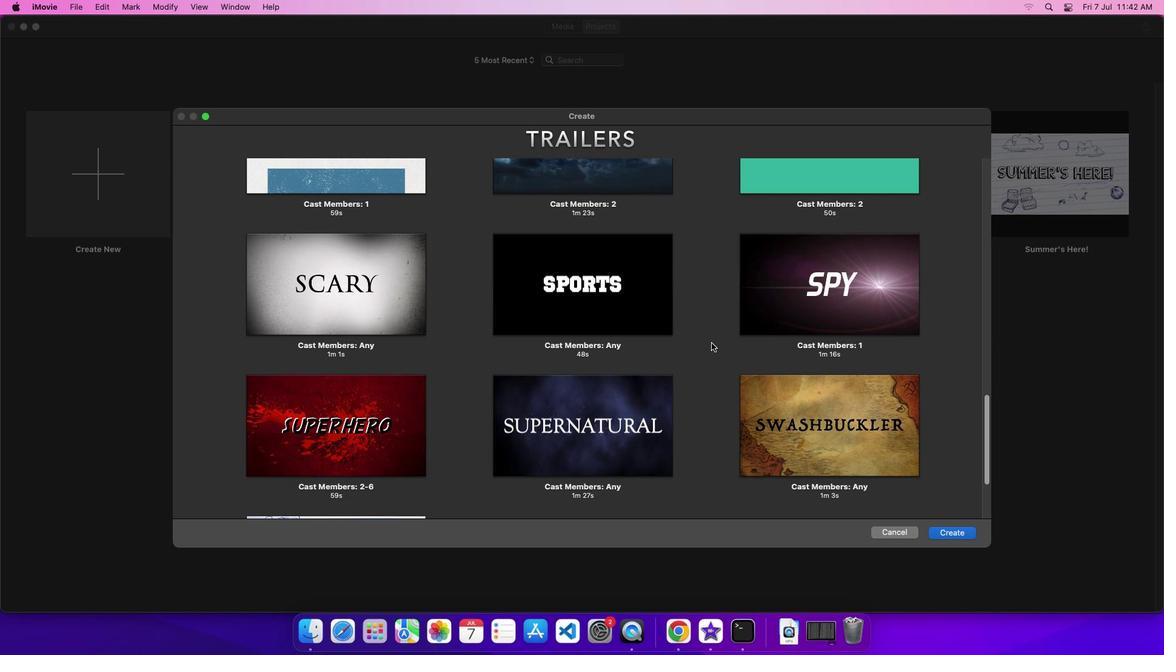 
Action: Mouse scrolled (712, 343) with delta (0, -4)
Screenshot: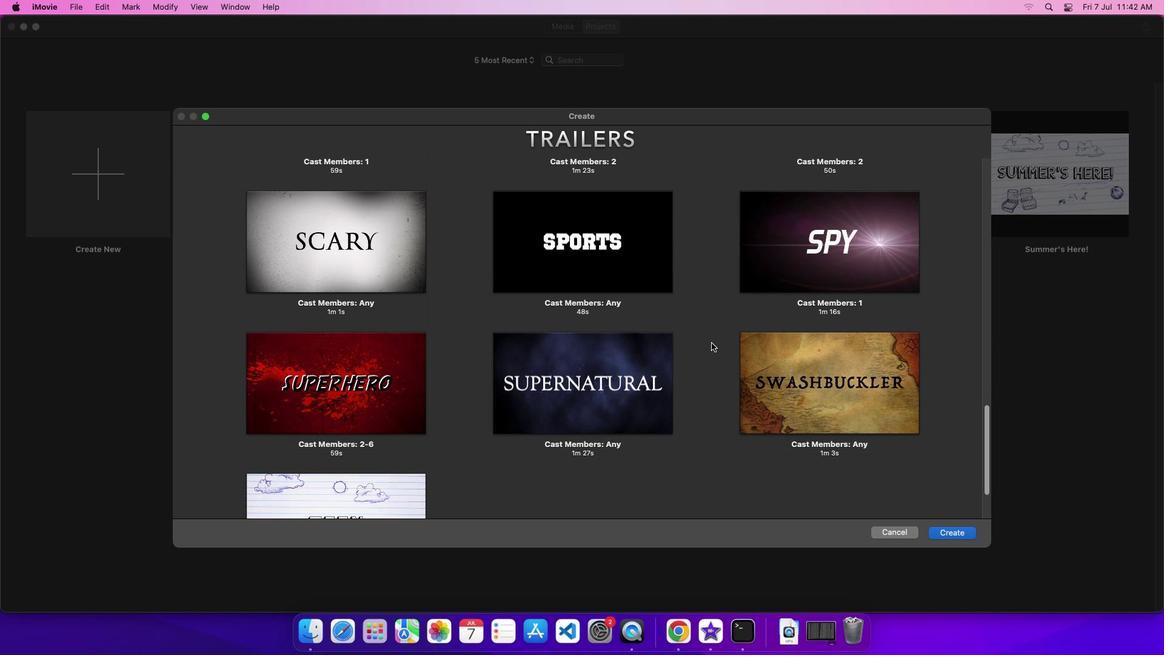 
Action: Mouse scrolled (712, 343) with delta (0, -6)
Screenshot: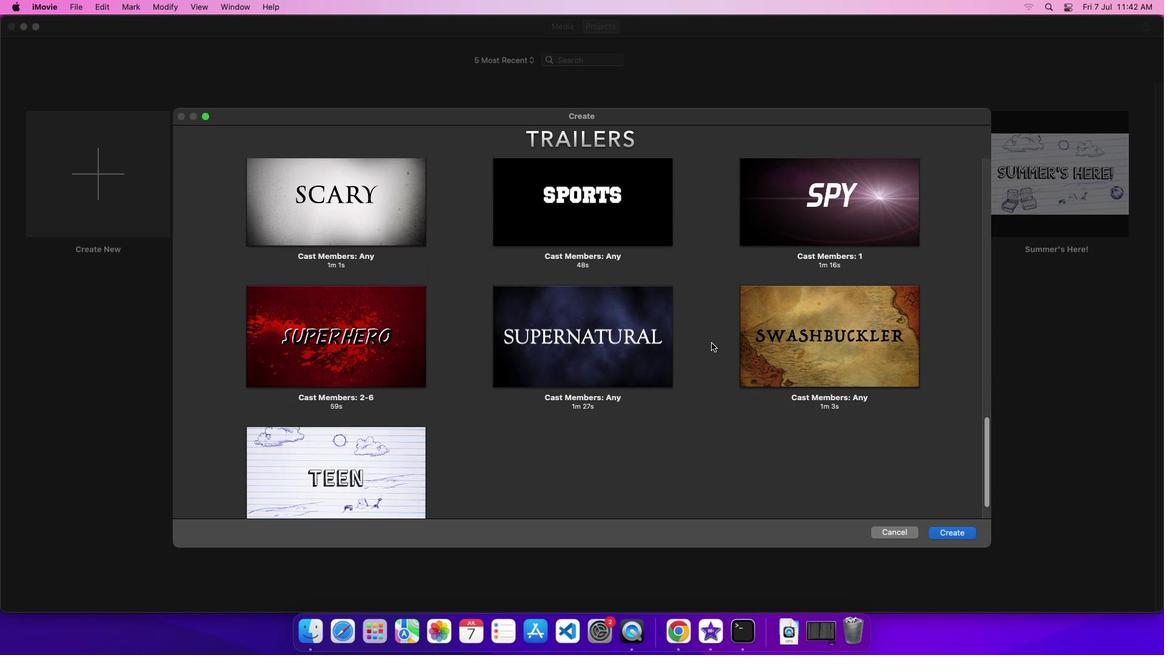 
Action: Mouse scrolled (712, 343) with delta (0, 0)
Screenshot: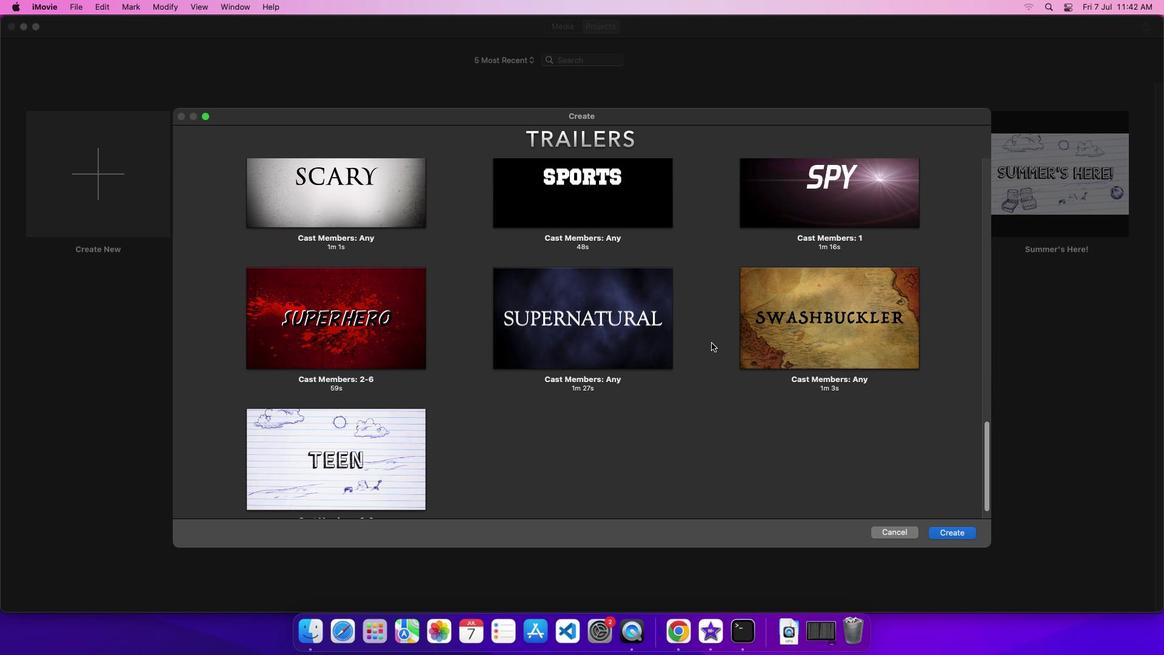 
Action: Mouse scrolled (712, 343) with delta (0, 0)
Screenshot: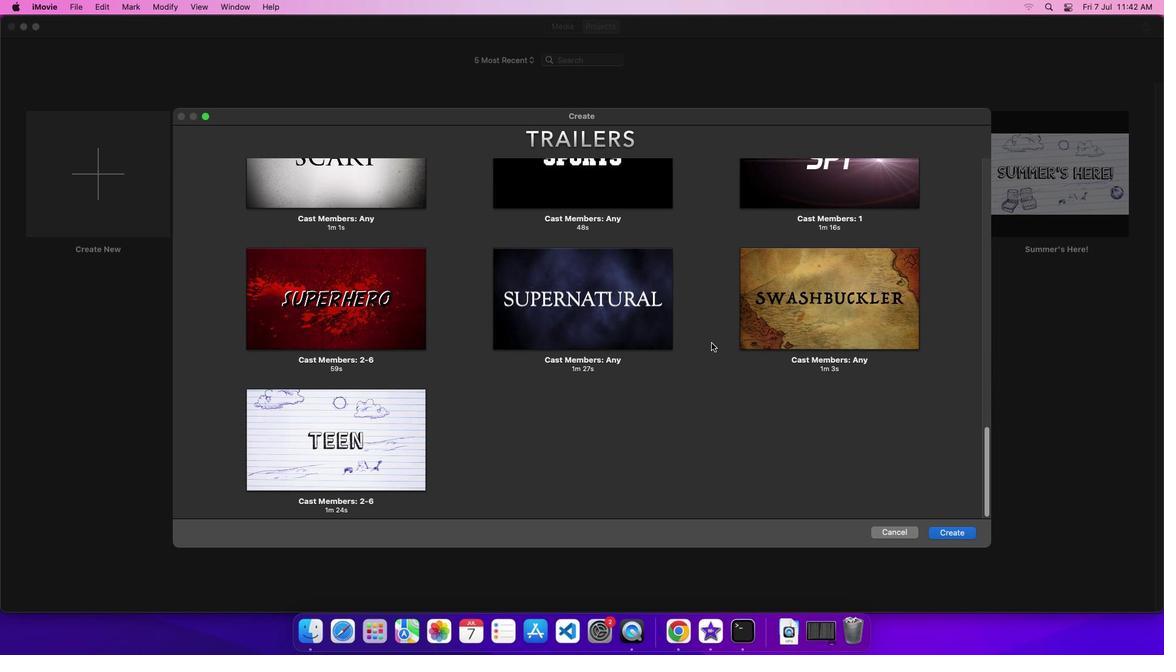 
Action: Mouse scrolled (712, 343) with delta (0, -4)
Screenshot: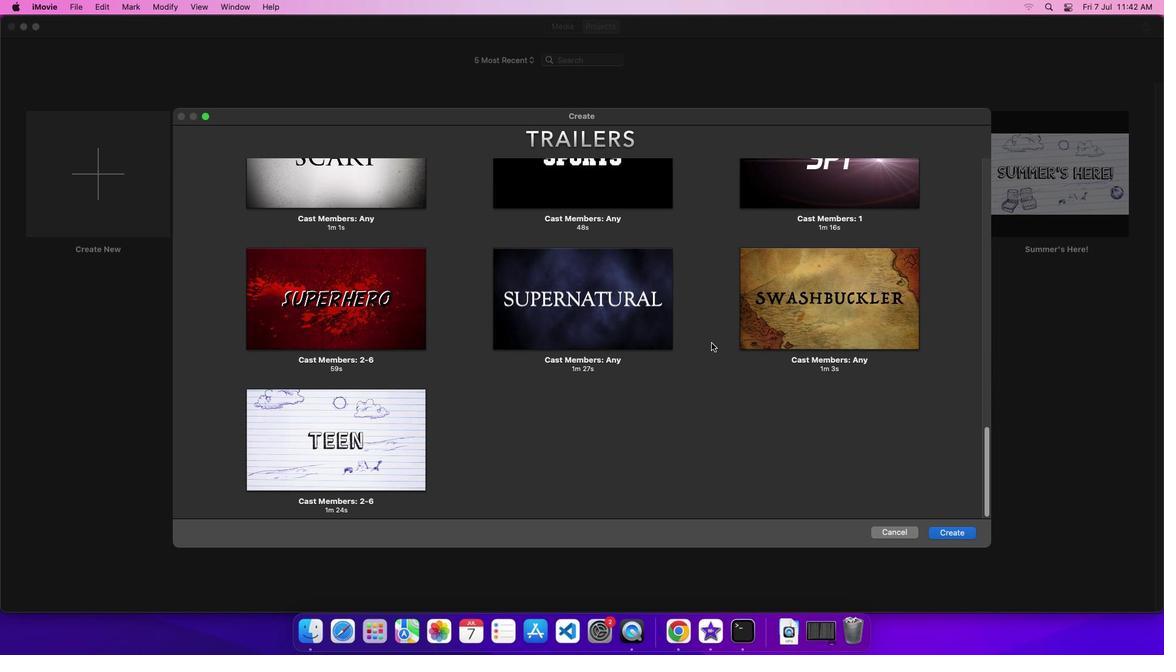 
Action: Mouse moved to (369, 399)
Screenshot: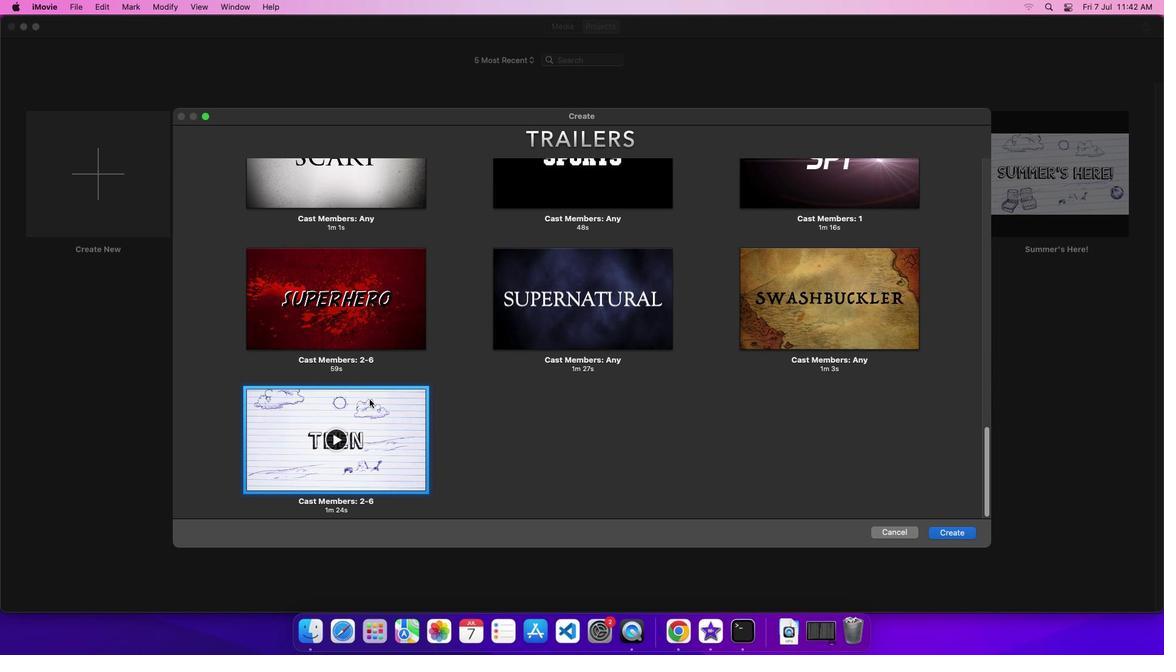 
Action: Mouse pressed left at (369, 399)
Screenshot: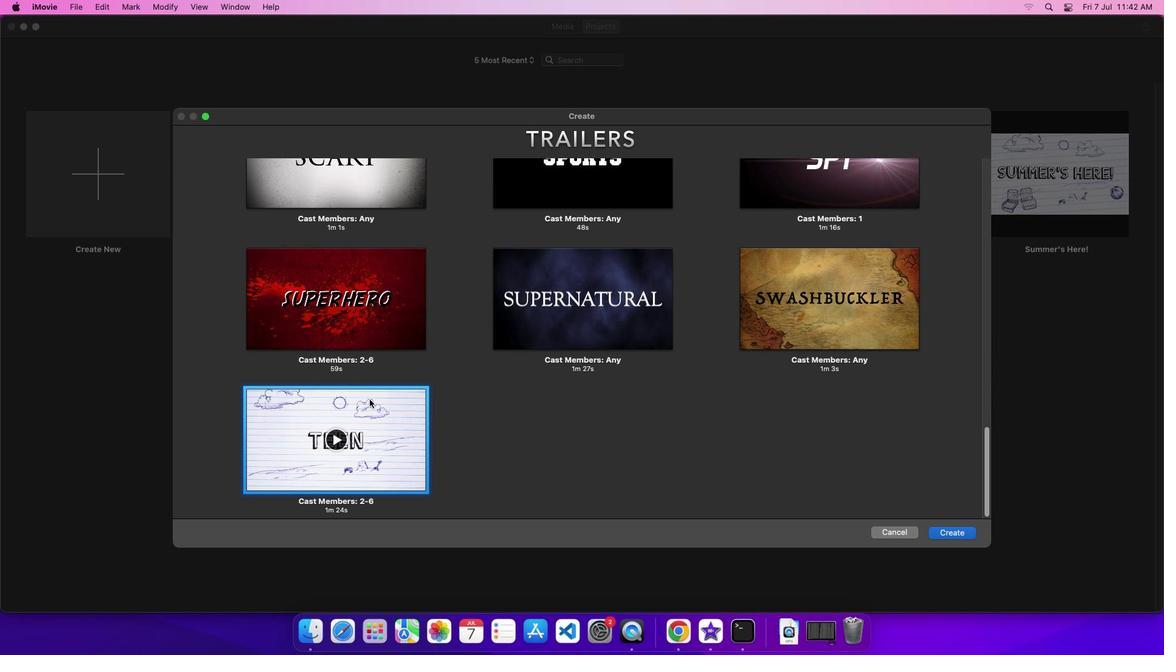 
Action: Mouse moved to (943, 532)
Screenshot: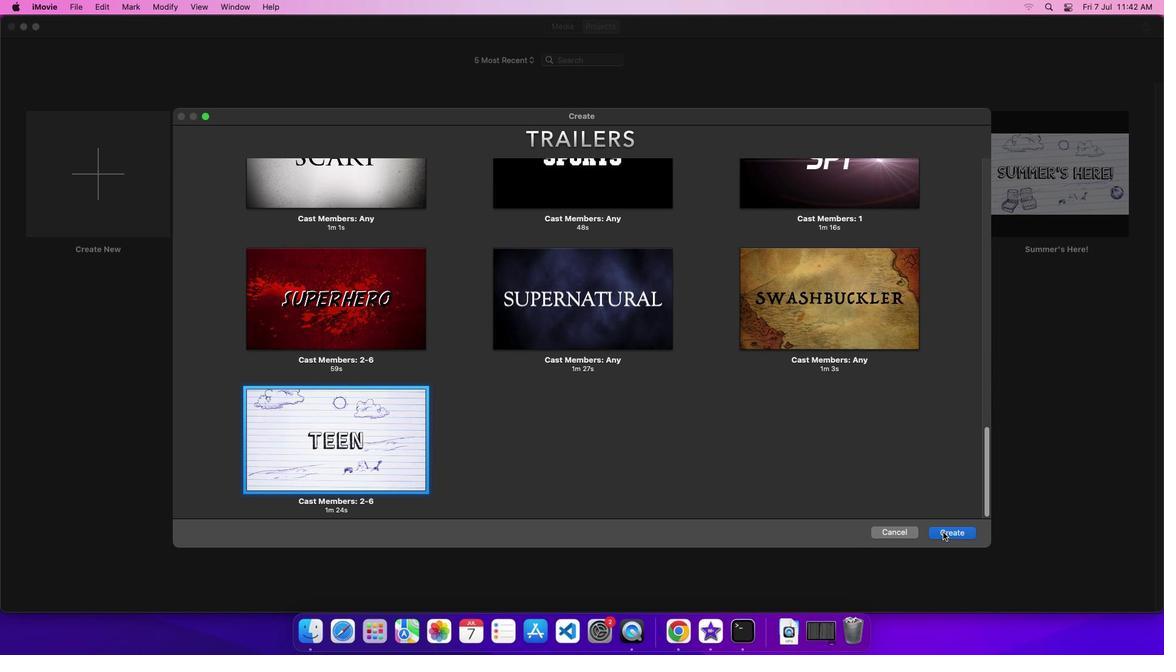 
Action: Mouse pressed left at (943, 532)
Screenshot: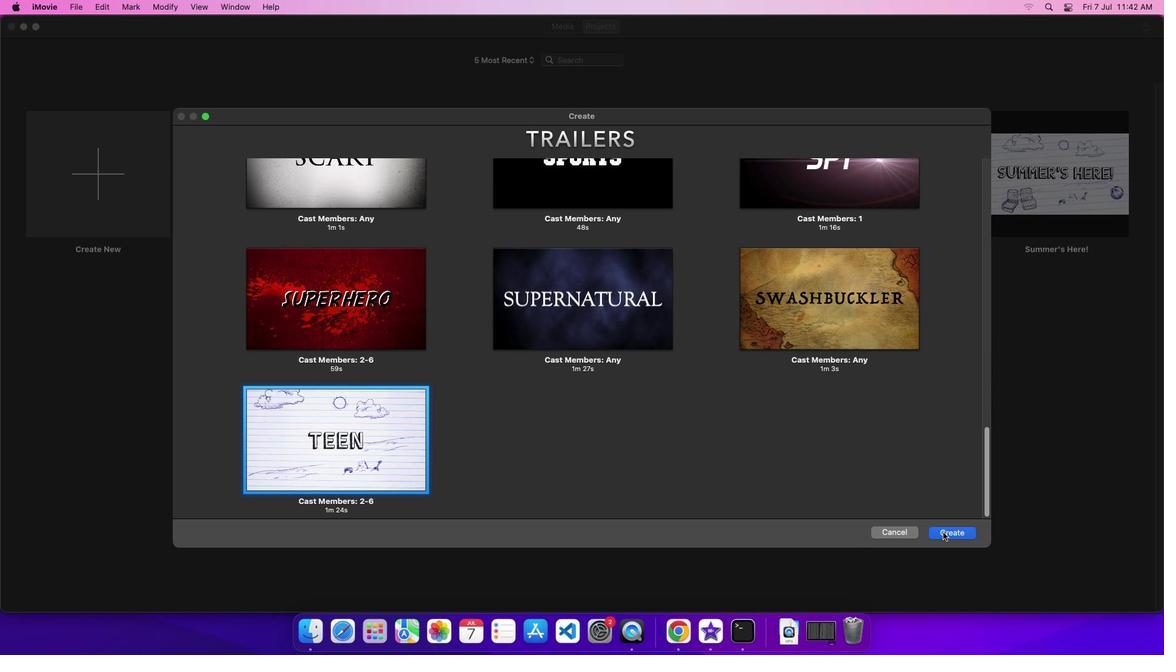 
Action: Mouse moved to (966, 315)
Screenshot: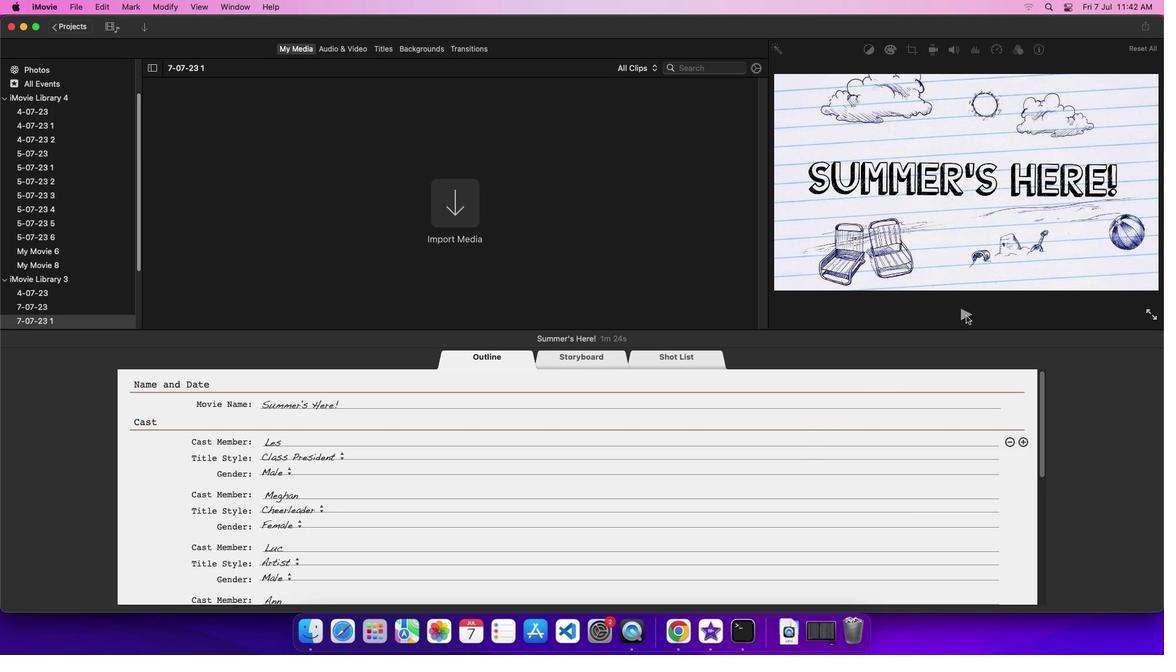 
Action: Mouse pressed left at (966, 315)
Screenshot: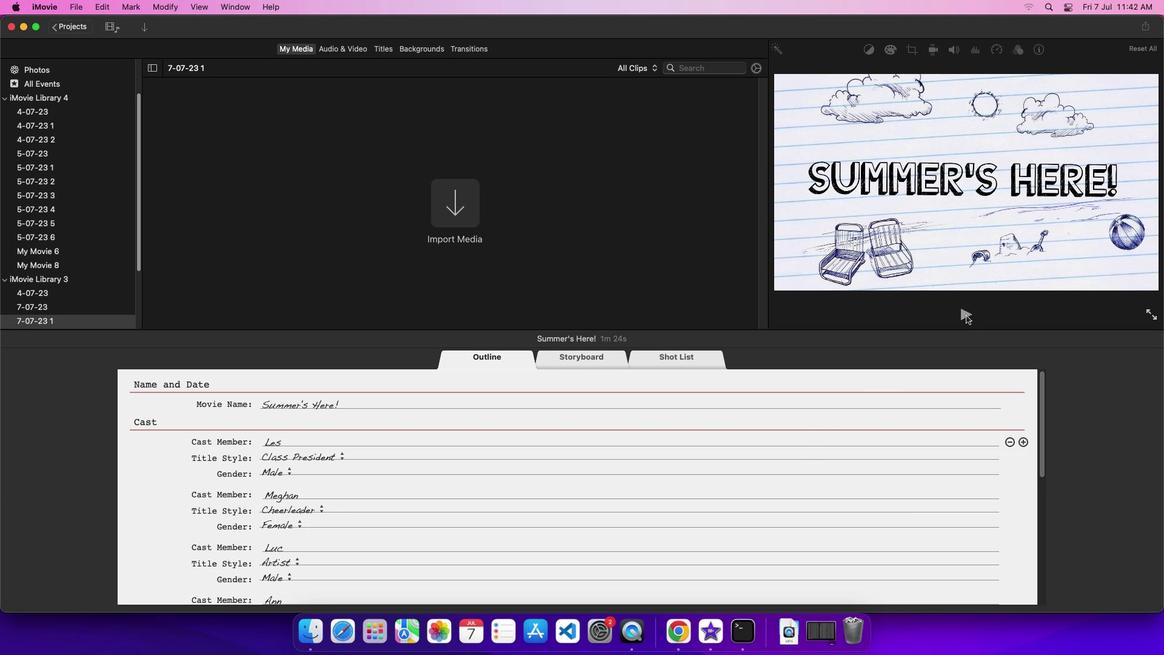 
Action: Mouse moved to (1164, 348)
Screenshot: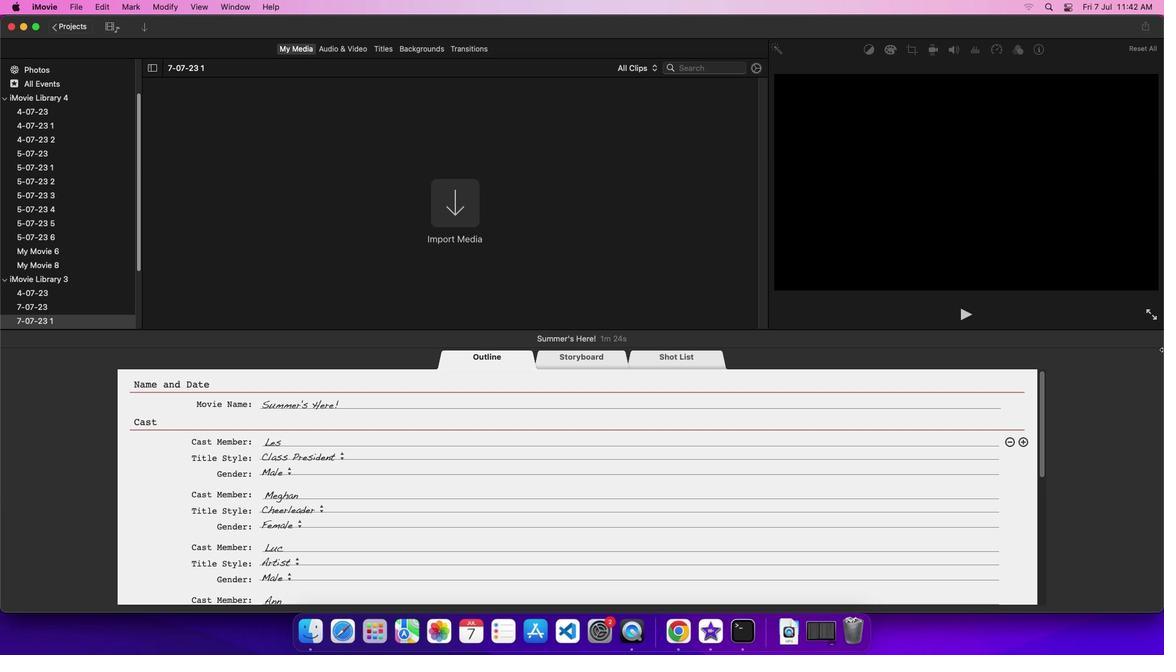 
